 Task: Use the formula "ISERROR" in spreadsheet "Project portfolio".
Action: Mouse moved to (659, 79)
Screenshot: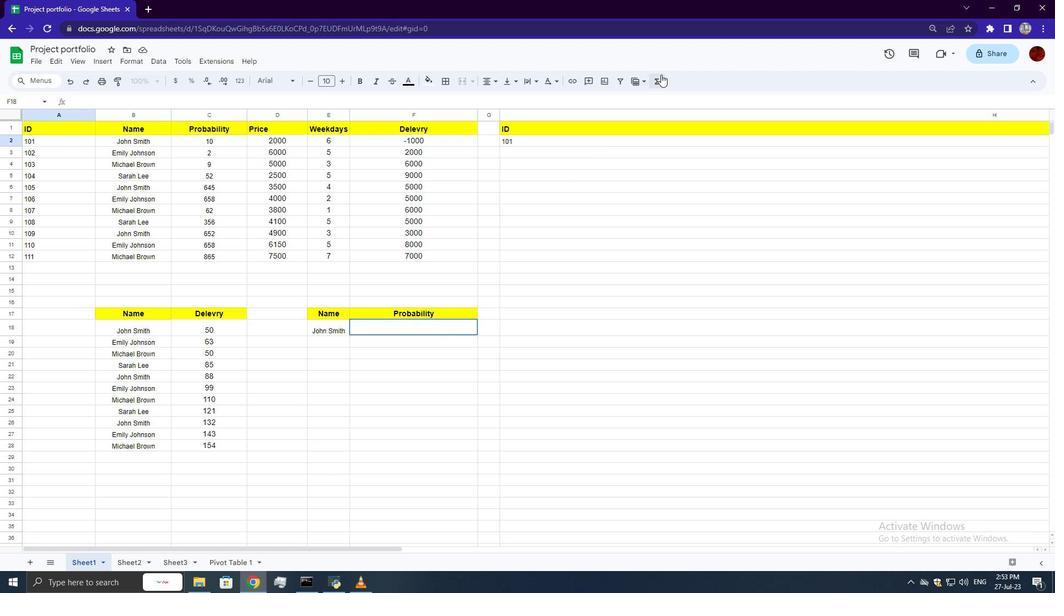 
Action: Mouse pressed left at (659, 79)
Screenshot: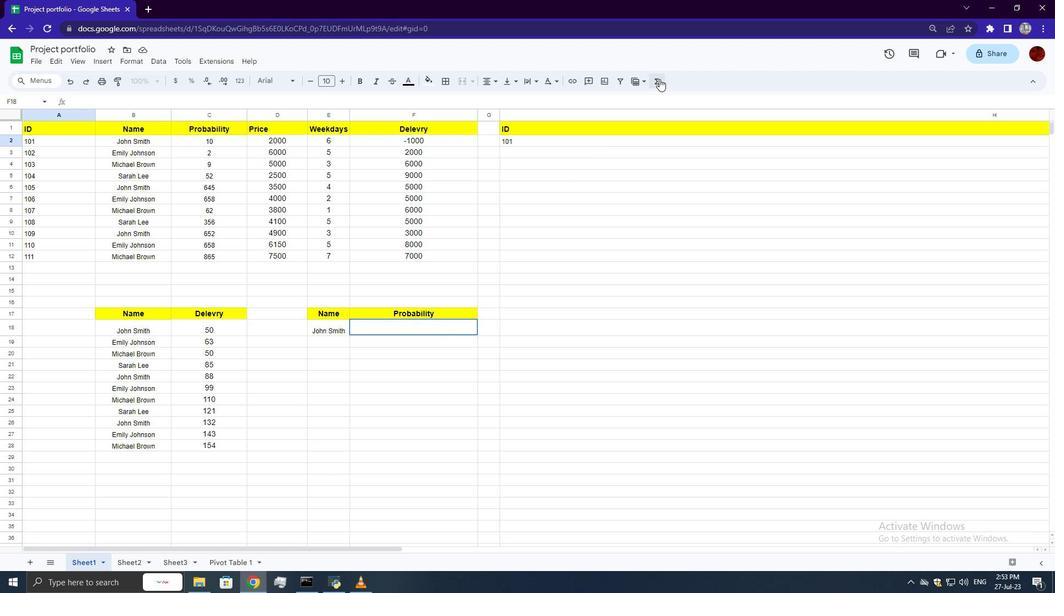 
Action: Mouse moved to (803, 185)
Screenshot: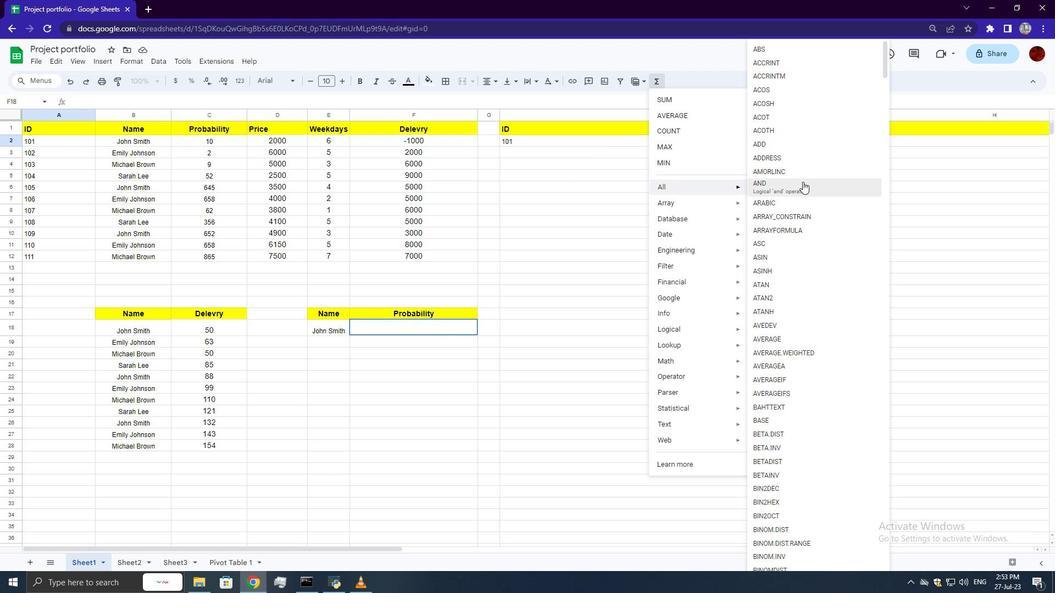 
Action: Mouse scrolled (803, 185) with delta (0, 0)
Screenshot: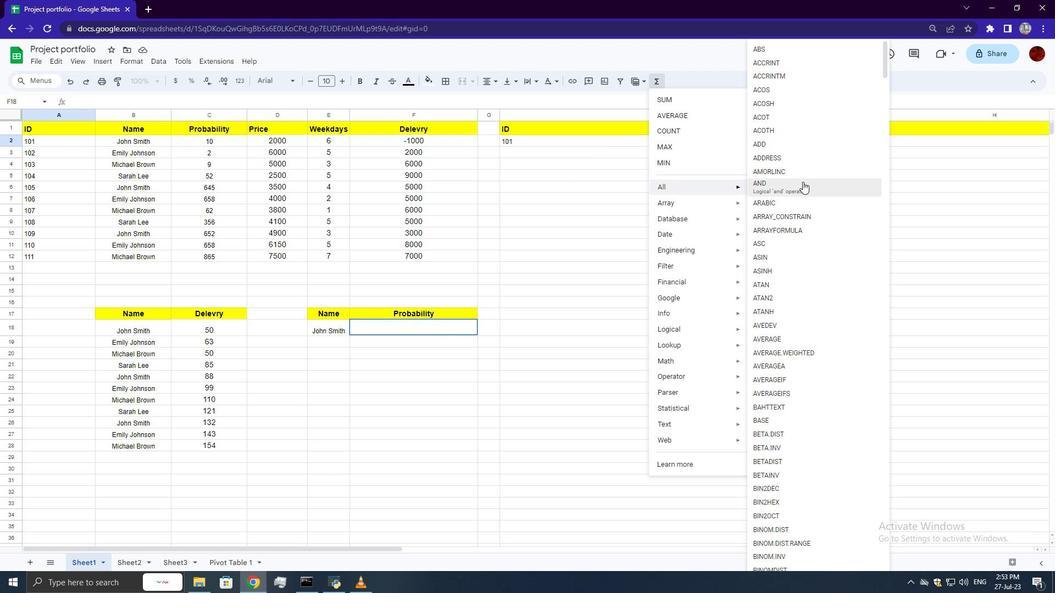 
Action: Mouse scrolled (803, 185) with delta (0, 0)
Screenshot: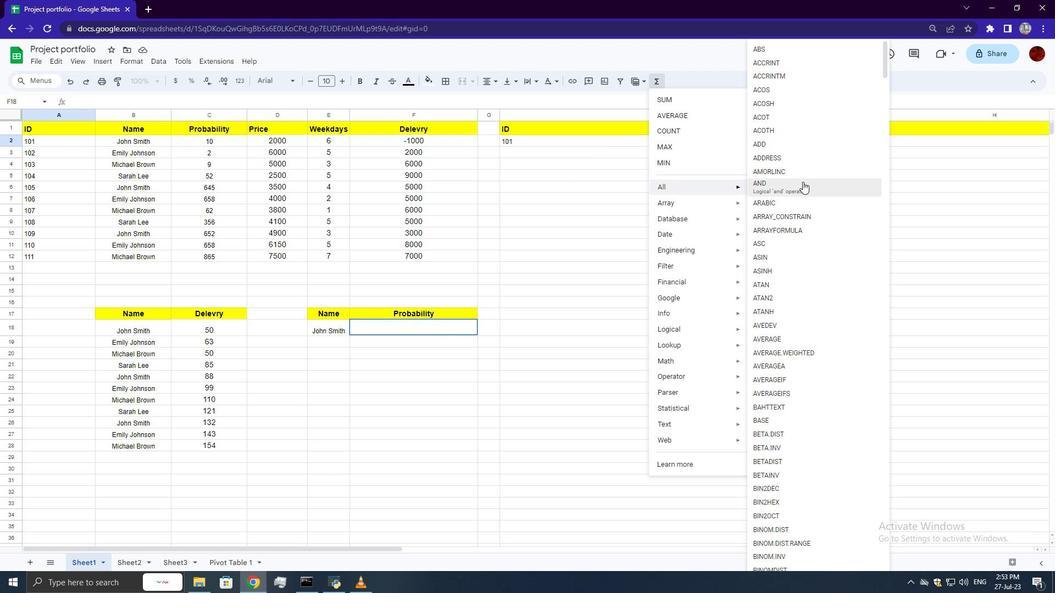 
Action: Mouse moved to (804, 186)
Screenshot: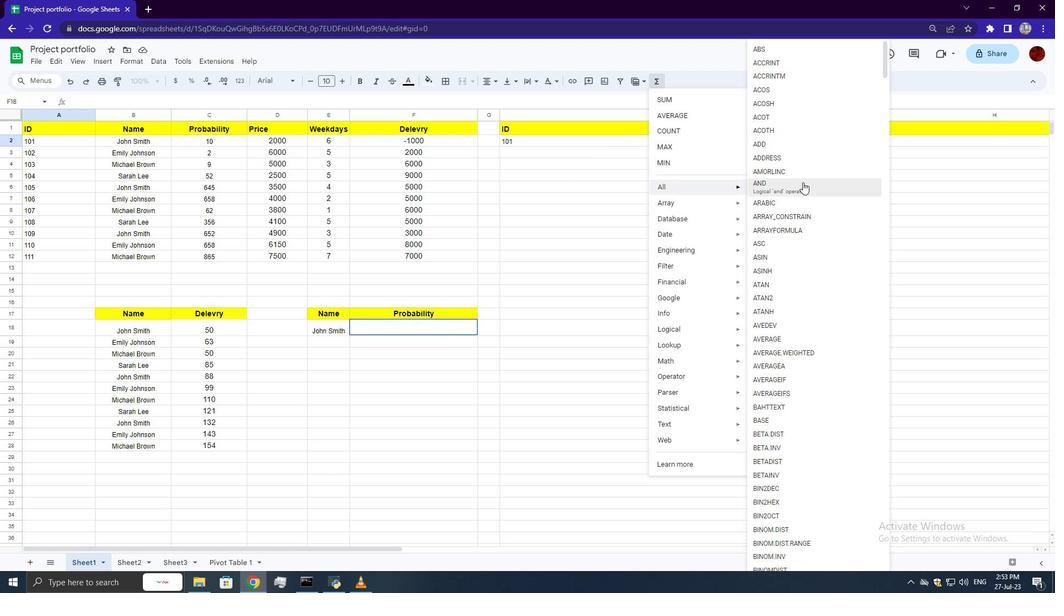 
Action: Mouse scrolled (804, 185) with delta (0, 0)
Screenshot: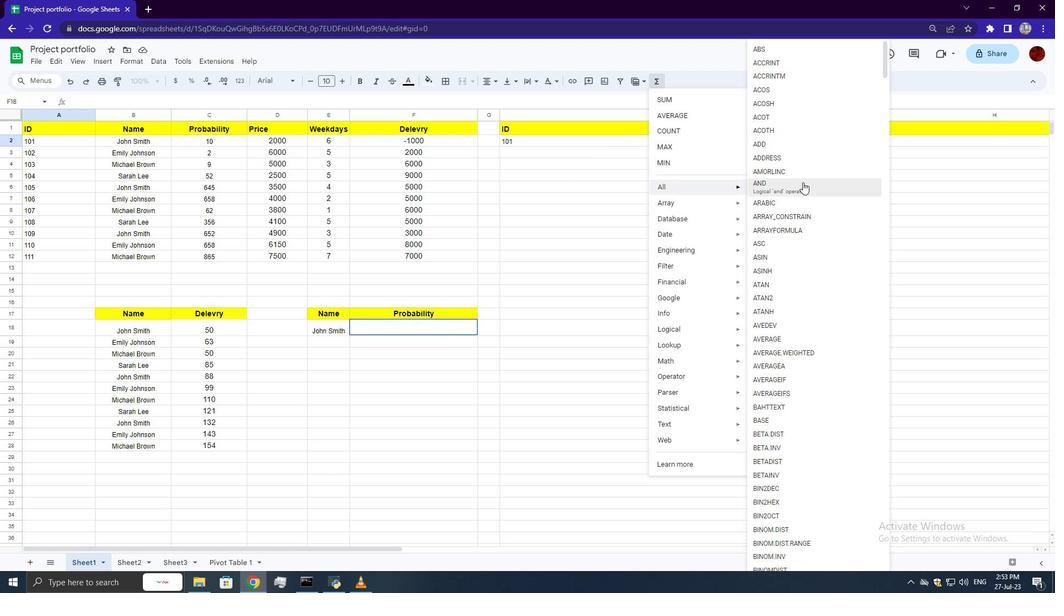 
Action: Mouse scrolled (804, 185) with delta (0, 0)
Screenshot: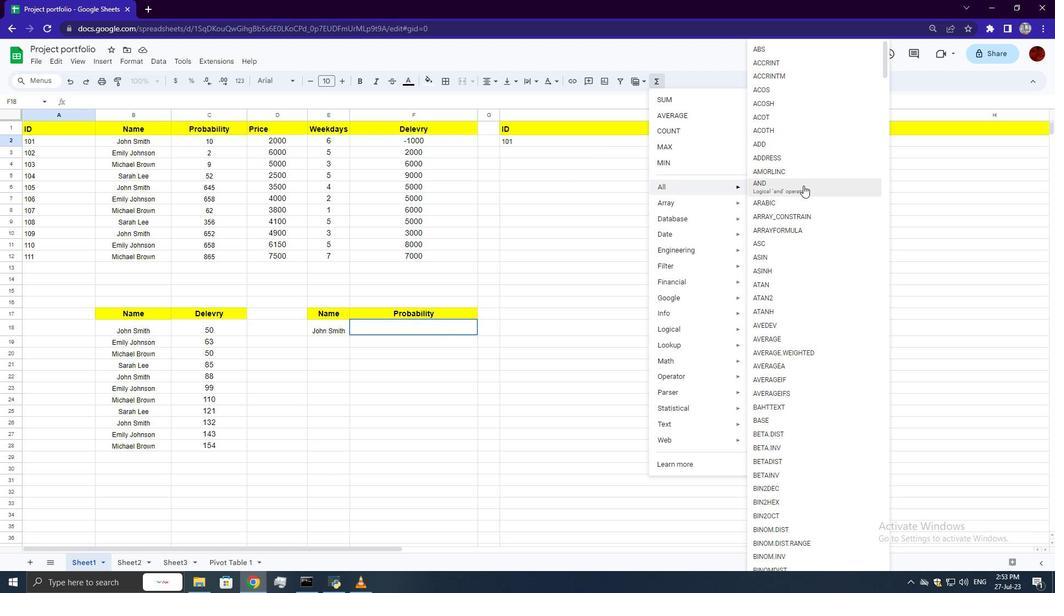 
Action: Mouse scrolled (804, 185) with delta (0, 0)
Screenshot: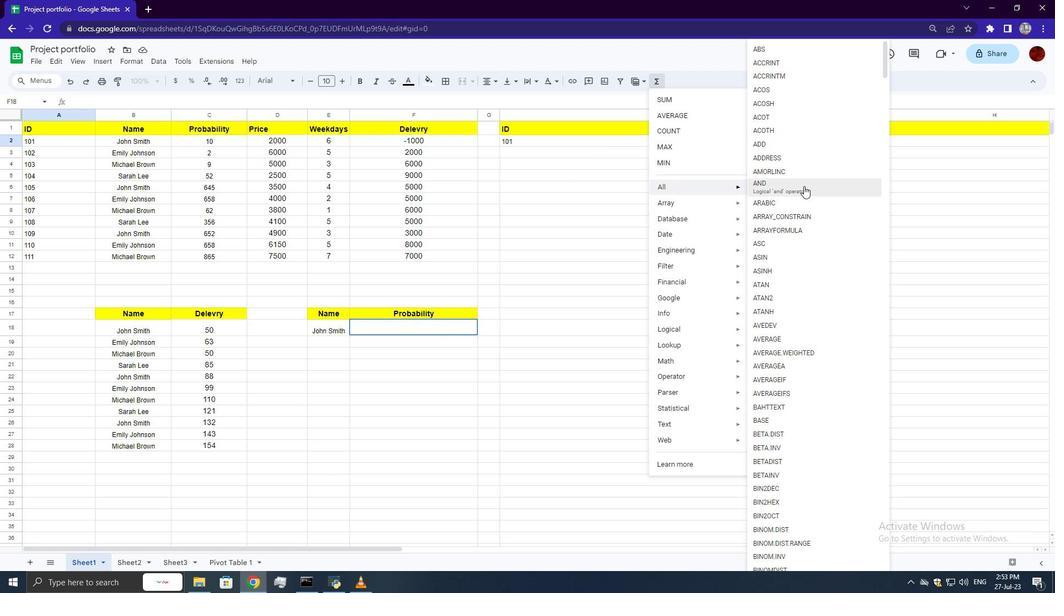 
Action: Mouse scrolled (804, 185) with delta (0, 0)
Screenshot: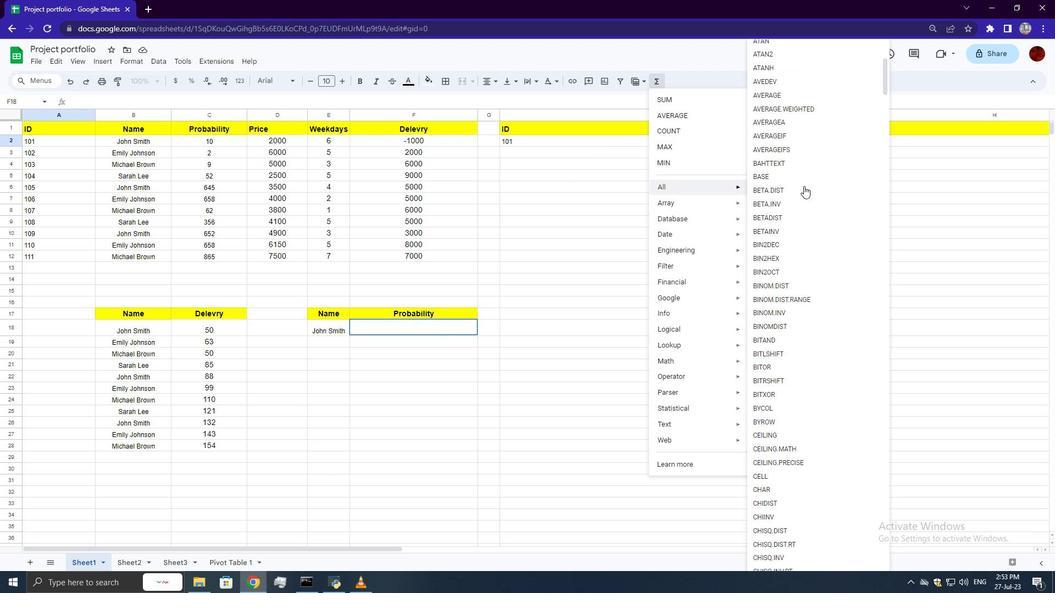 
Action: Mouse scrolled (804, 185) with delta (0, 0)
Screenshot: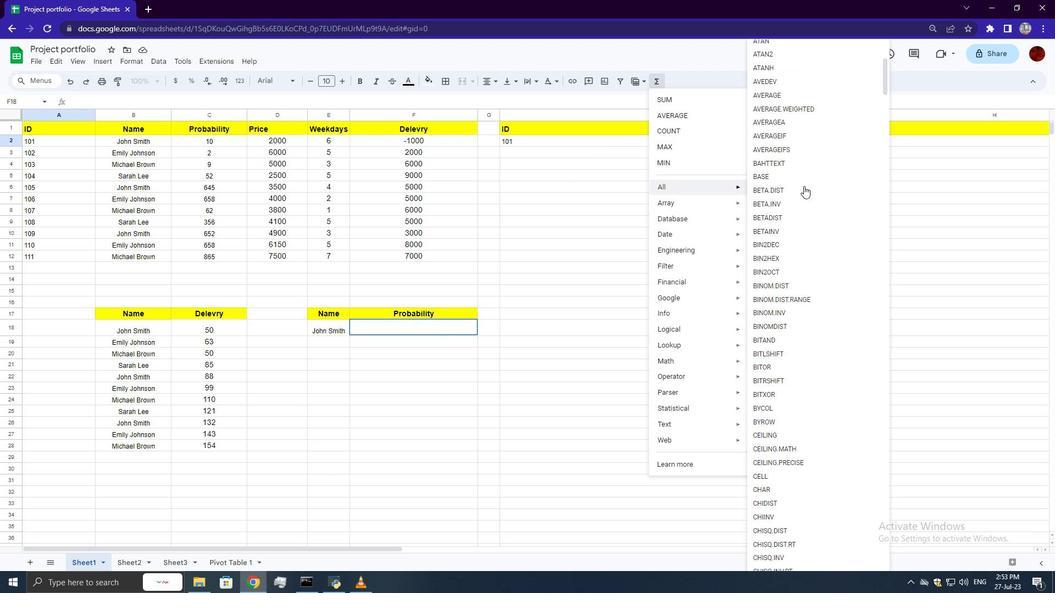 
Action: Mouse scrolled (804, 185) with delta (0, 0)
Screenshot: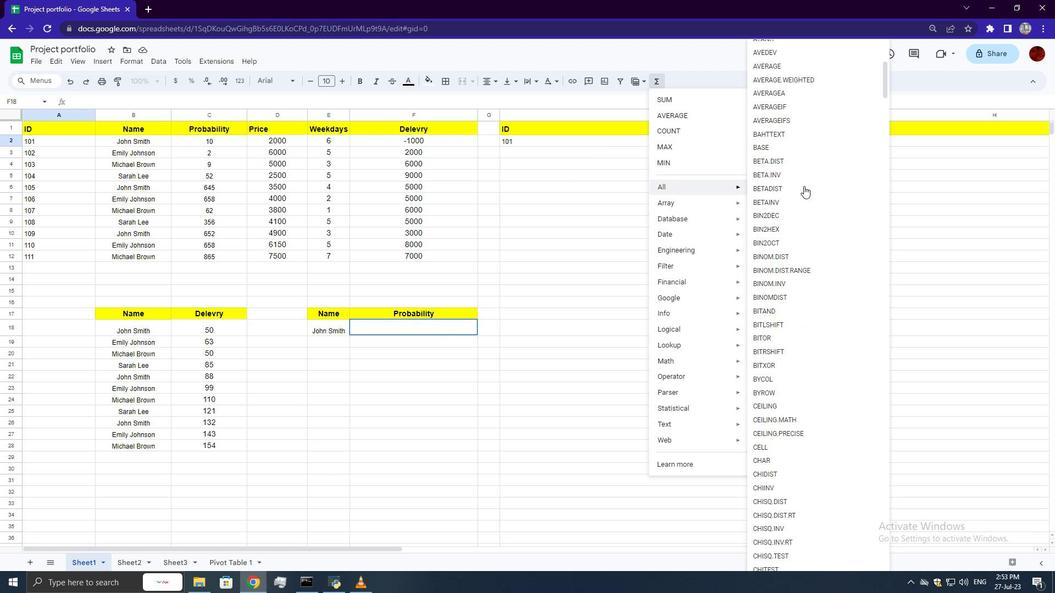 
Action: Mouse scrolled (804, 185) with delta (0, 0)
Screenshot: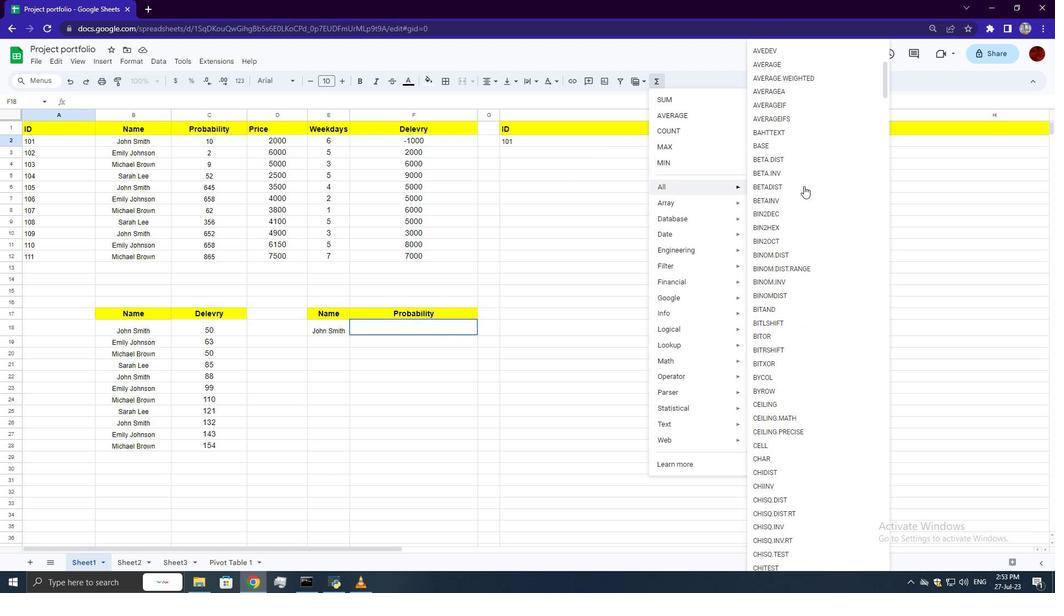 
Action: Mouse scrolled (804, 185) with delta (0, 0)
Screenshot: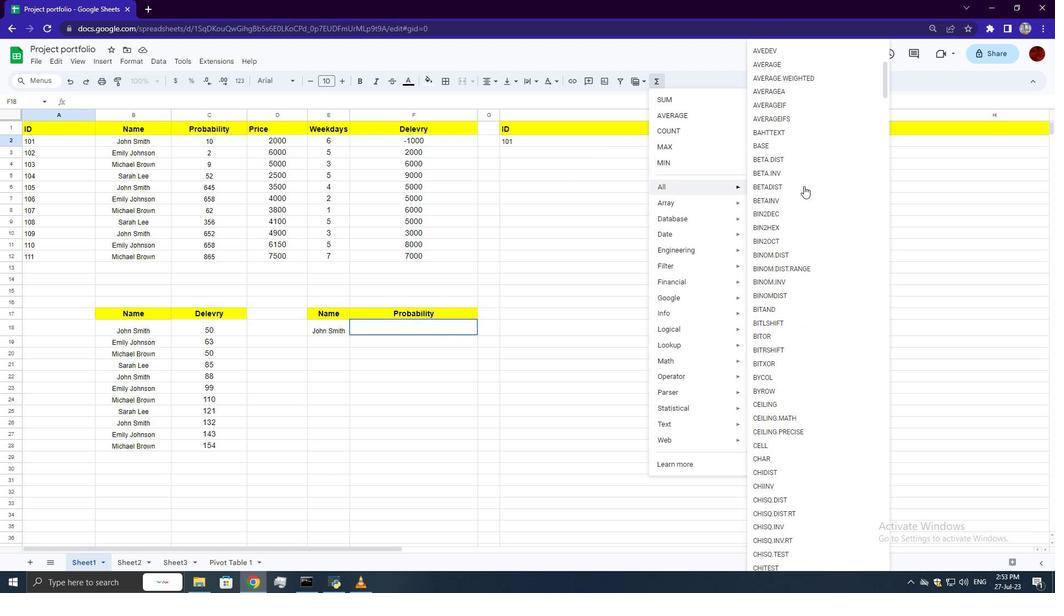 
Action: Mouse scrolled (804, 185) with delta (0, 0)
Screenshot: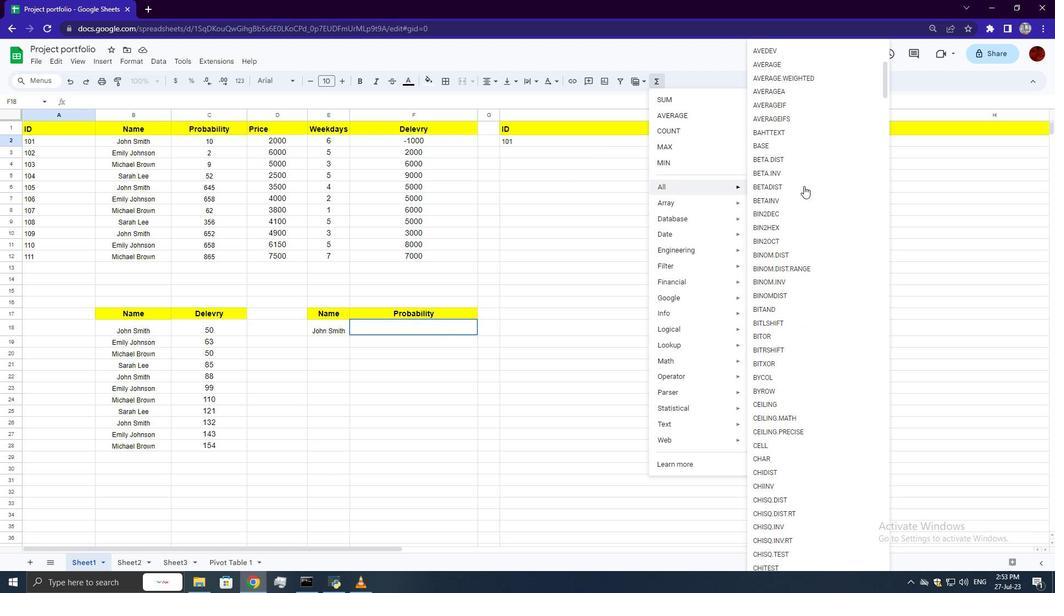 
Action: Mouse scrolled (804, 186) with delta (0, 0)
Screenshot: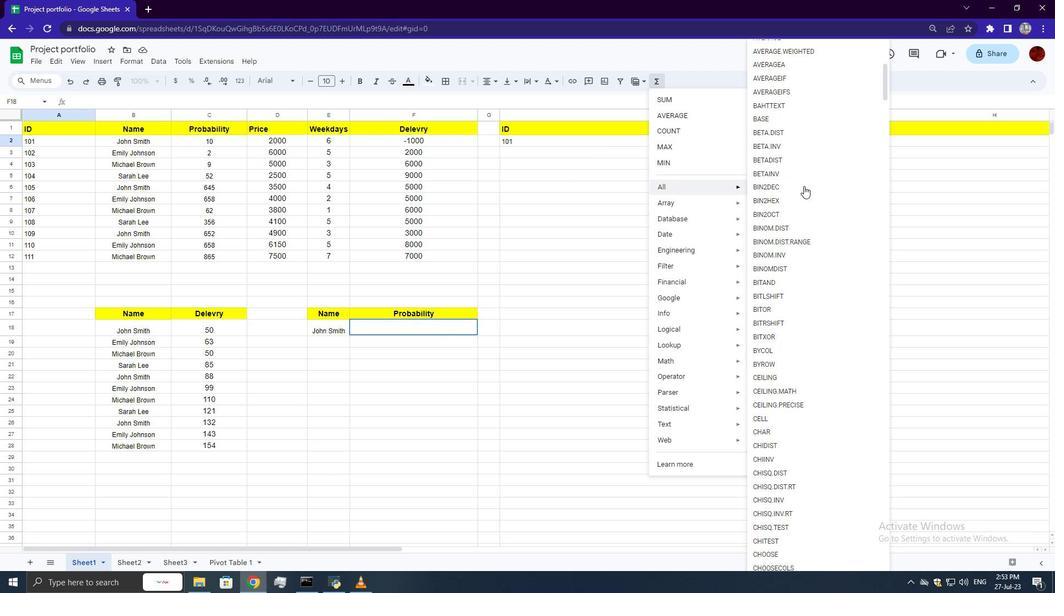 
Action: Mouse scrolled (804, 185) with delta (0, 0)
Screenshot: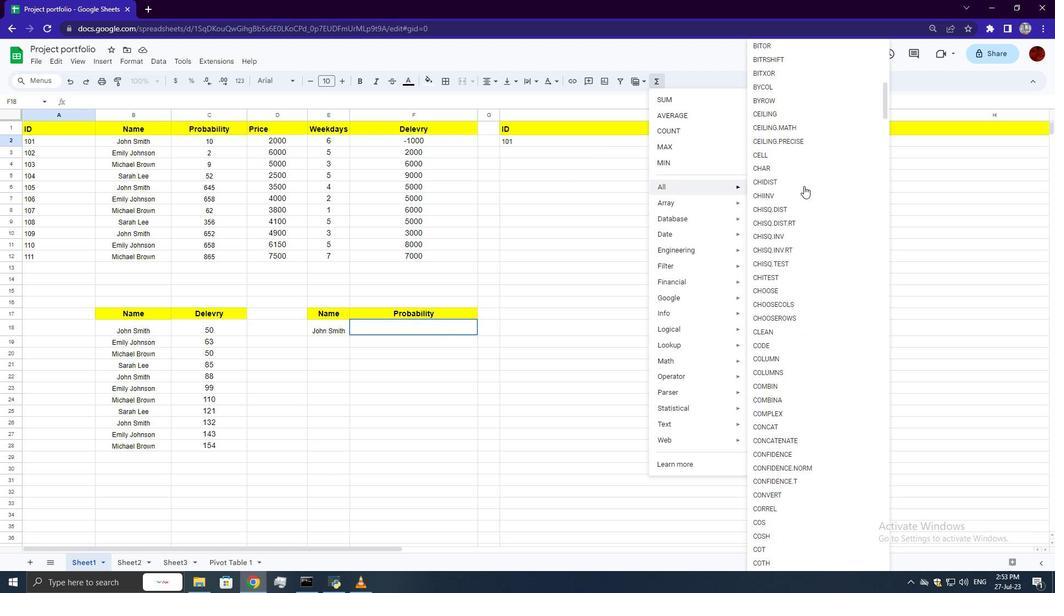 
Action: Mouse scrolled (804, 185) with delta (0, 0)
Screenshot: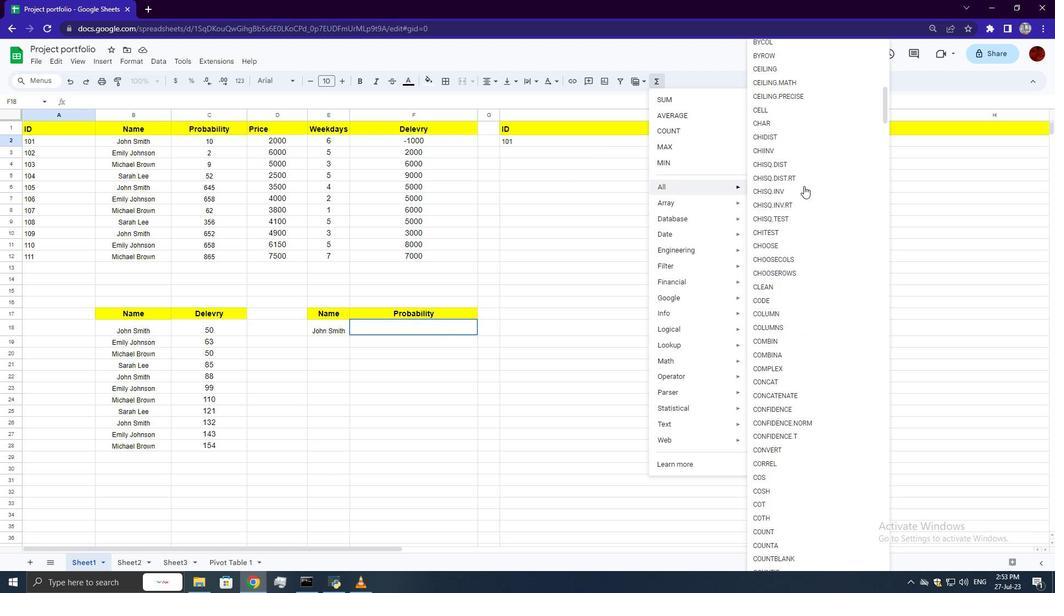 
Action: Mouse scrolled (804, 185) with delta (0, 0)
Screenshot: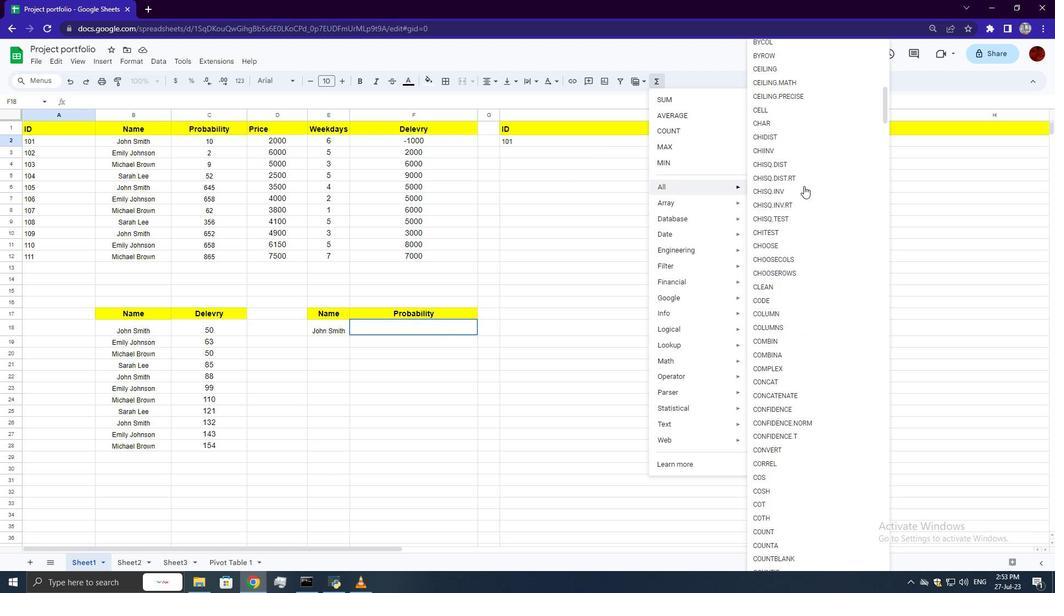 
Action: Mouse scrolled (804, 185) with delta (0, 0)
Screenshot: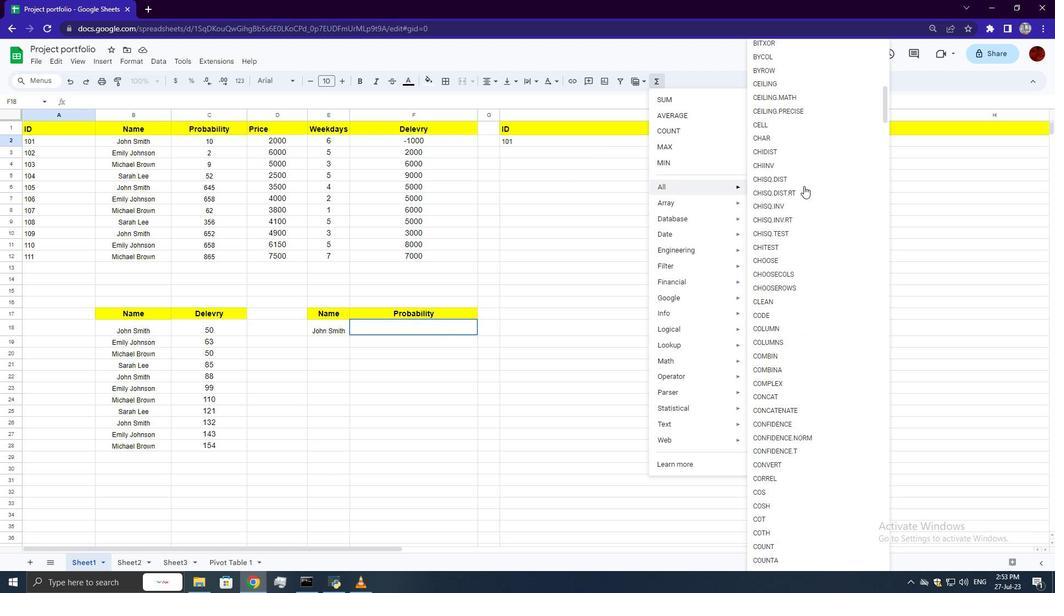 
Action: Mouse scrolled (804, 185) with delta (0, 0)
Screenshot: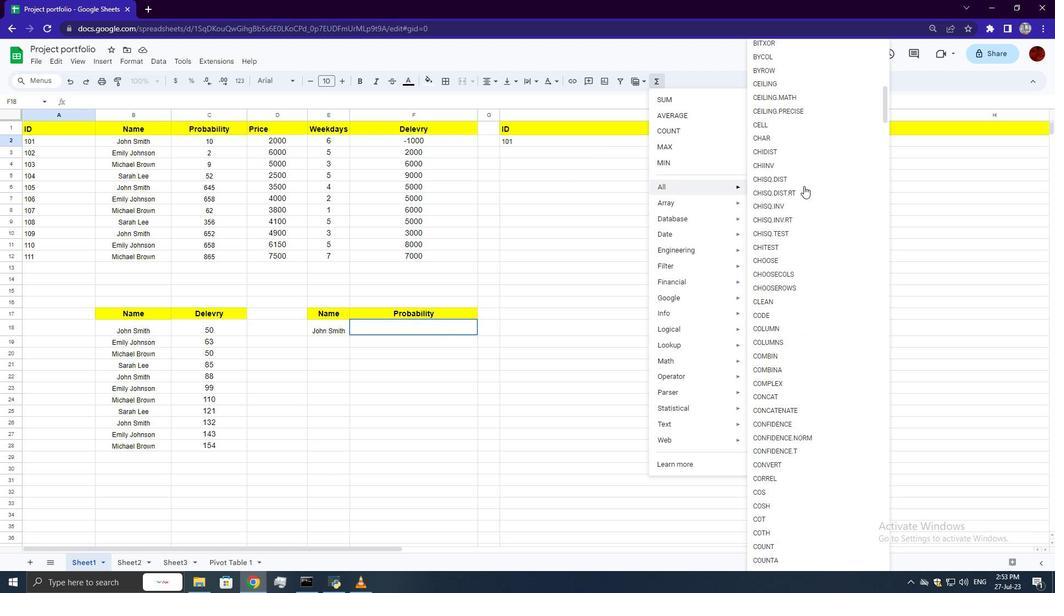 
Action: Mouse scrolled (804, 185) with delta (0, 0)
Screenshot: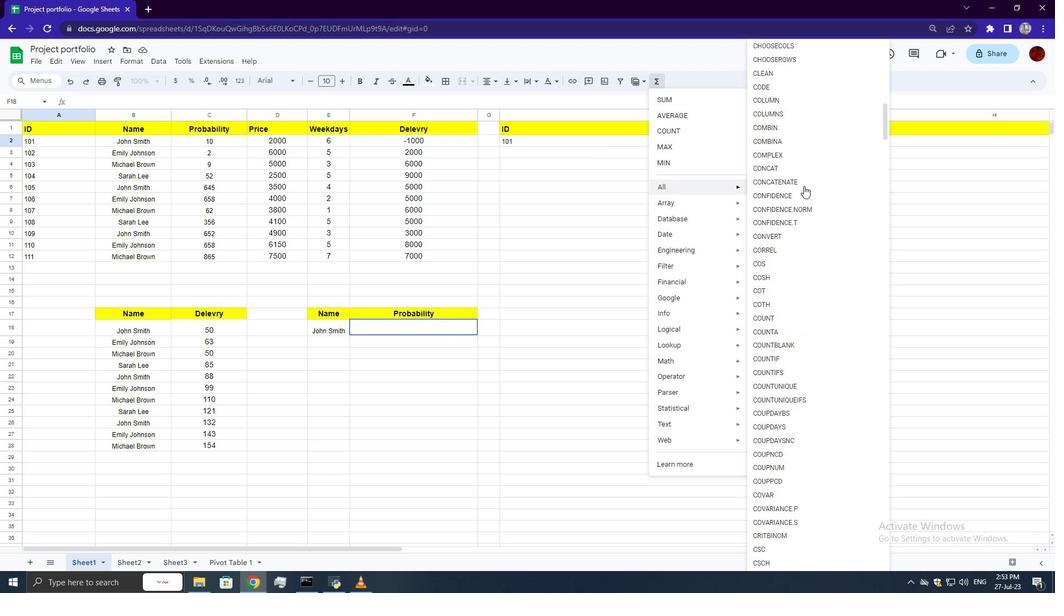 
Action: Mouse scrolled (804, 185) with delta (0, 0)
Screenshot: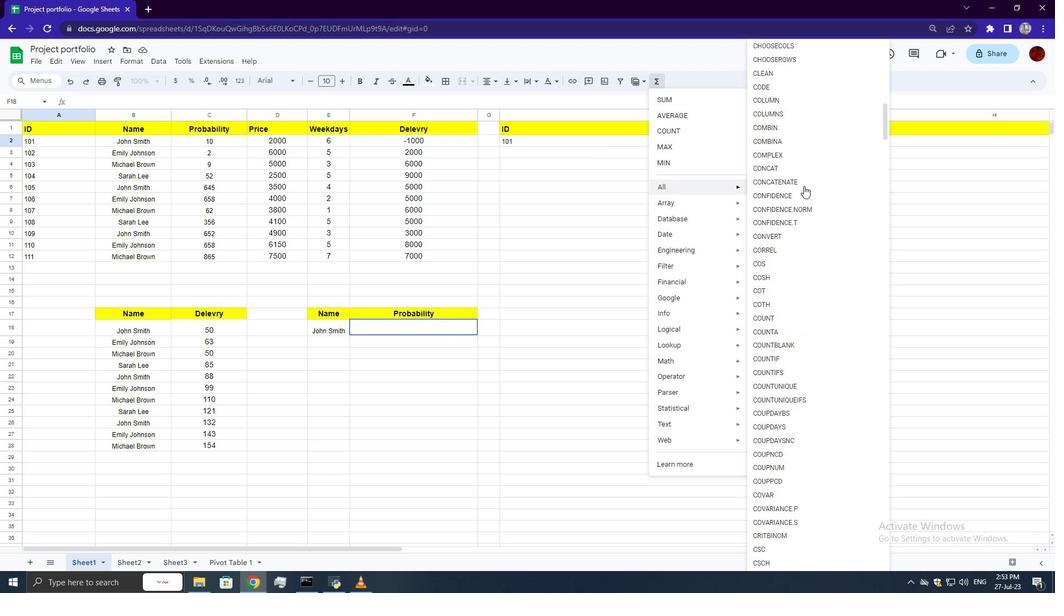 
Action: Mouse scrolled (804, 185) with delta (0, 0)
Screenshot: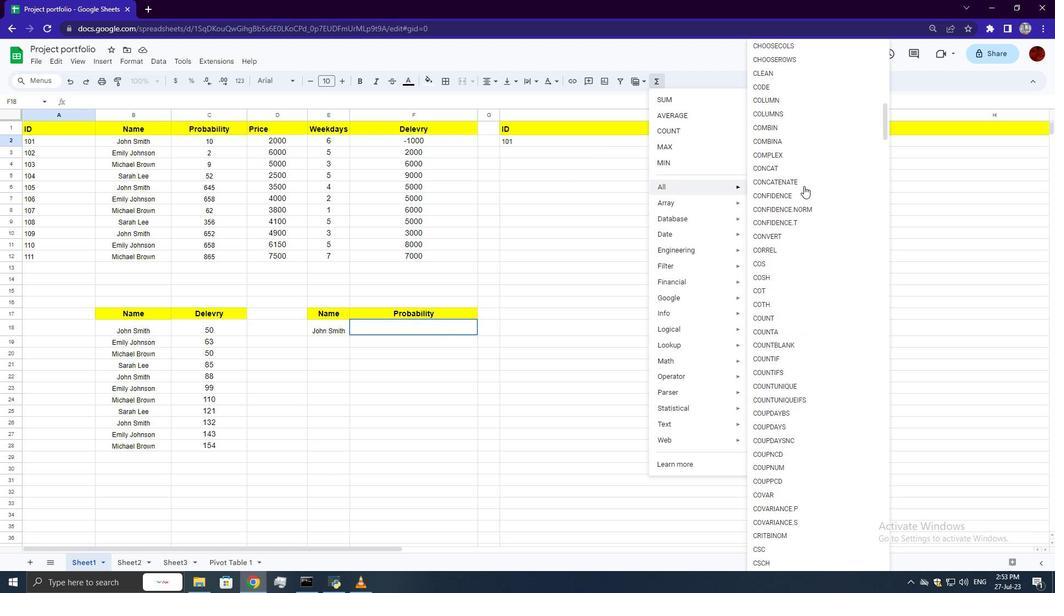 
Action: Mouse scrolled (804, 185) with delta (0, 0)
Screenshot: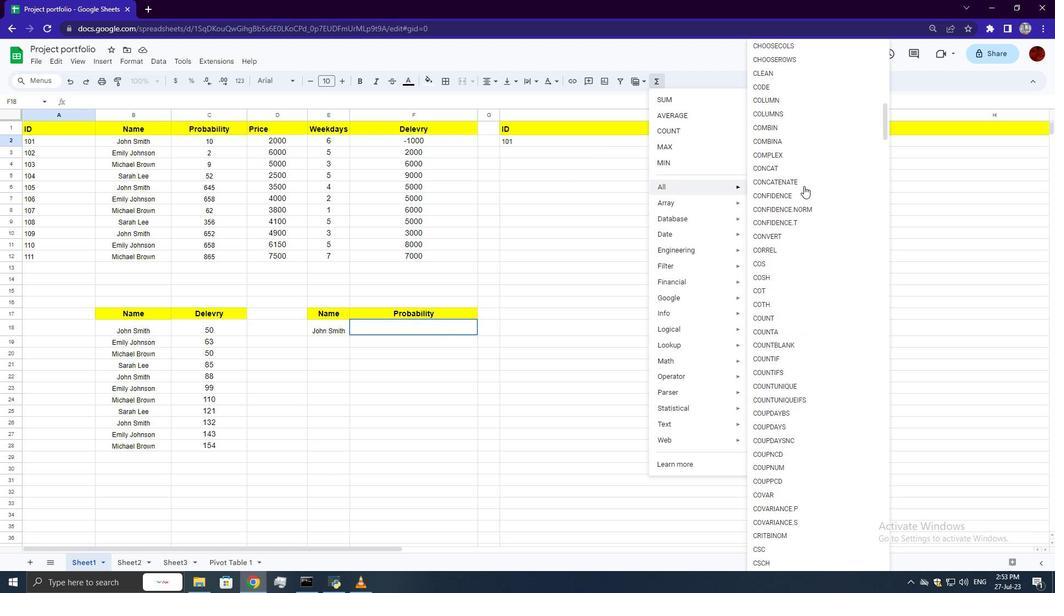 
Action: Mouse scrolled (804, 185) with delta (0, 0)
Screenshot: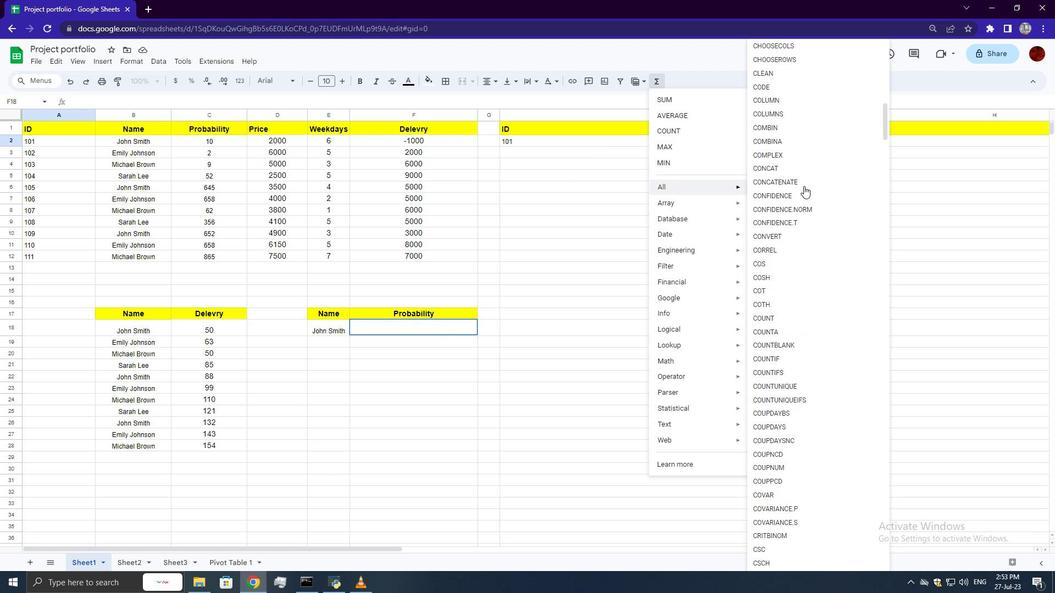 
Action: Mouse scrolled (804, 185) with delta (0, 0)
Screenshot: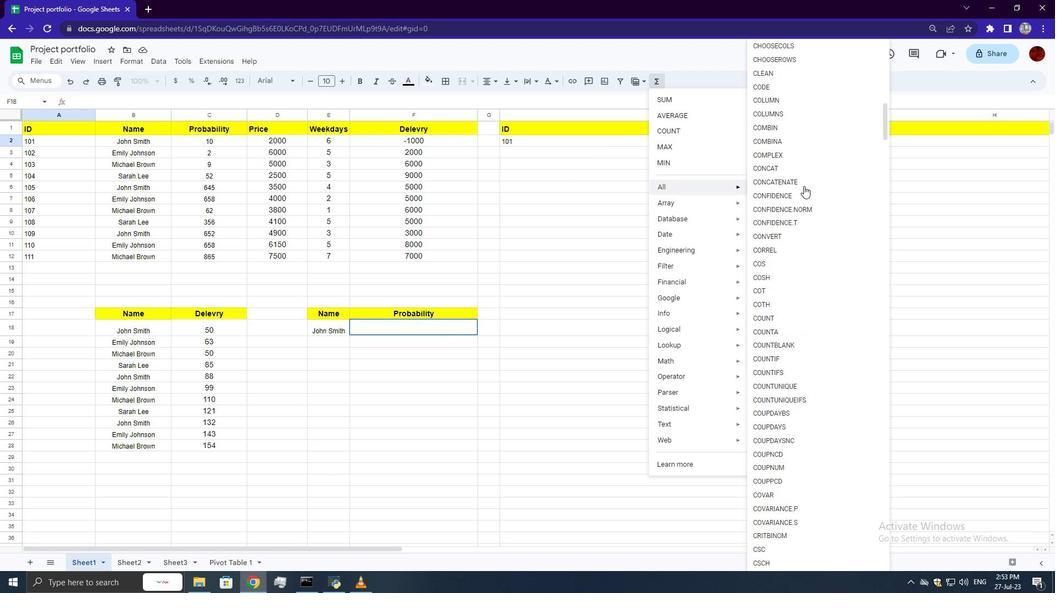 
Action: Mouse scrolled (804, 185) with delta (0, 0)
Screenshot: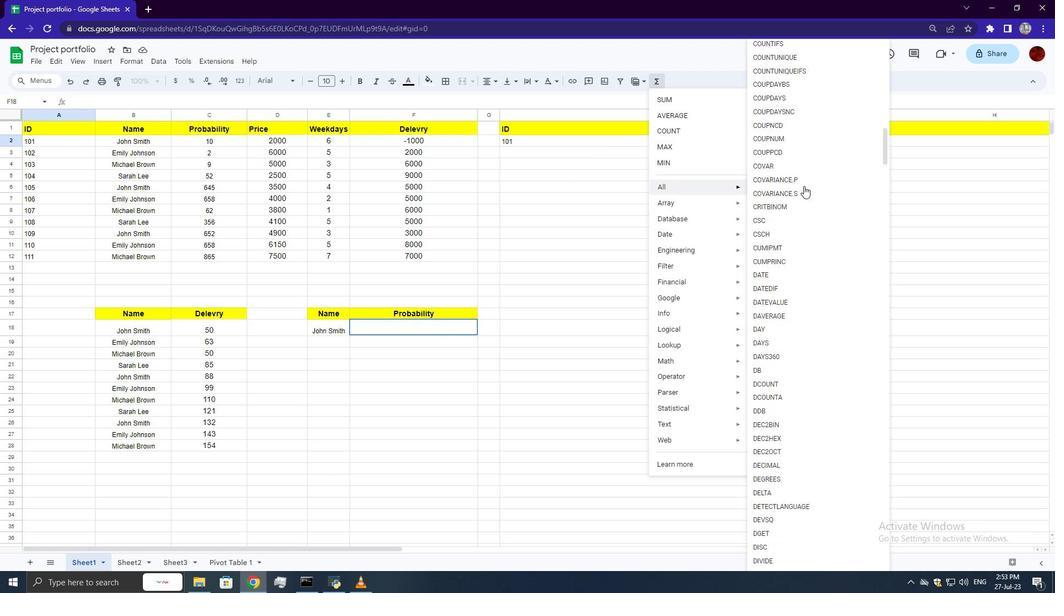 
Action: Mouse scrolled (804, 185) with delta (0, 0)
Screenshot: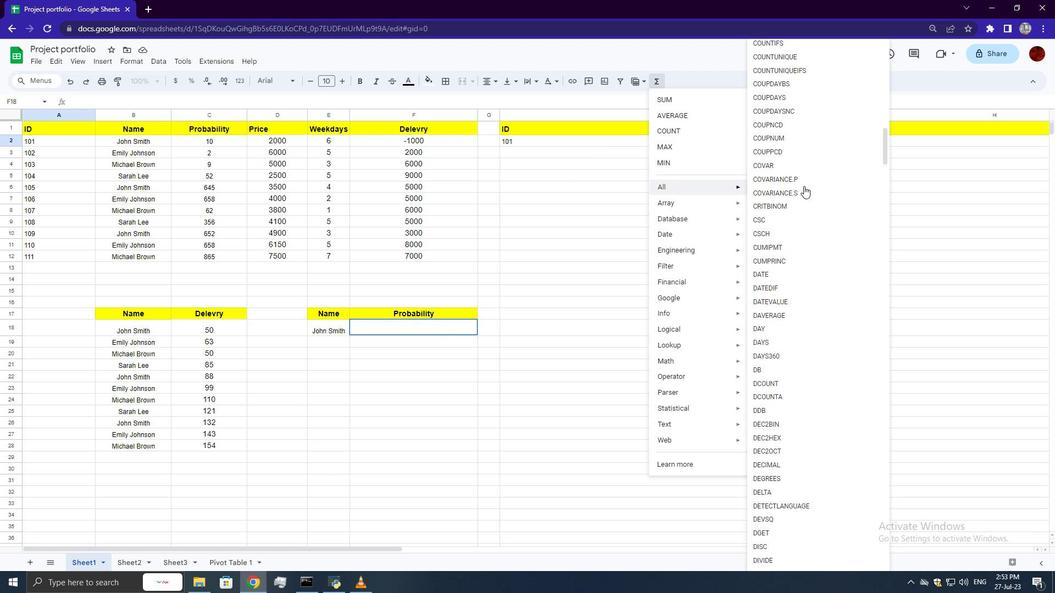 
Action: Mouse scrolled (804, 185) with delta (0, 0)
Screenshot: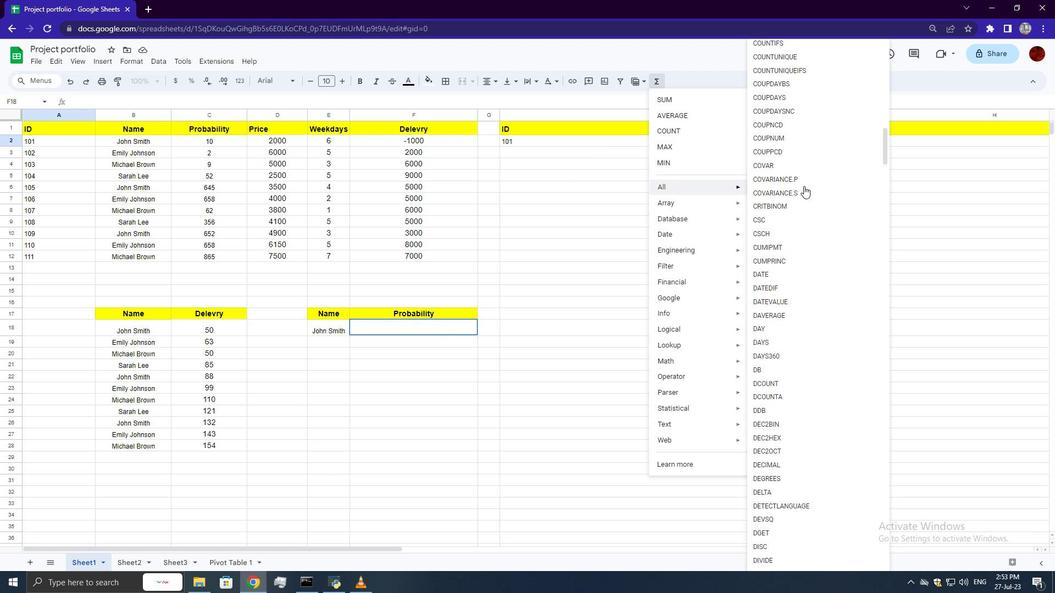 
Action: Mouse scrolled (804, 185) with delta (0, 0)
Screenshot: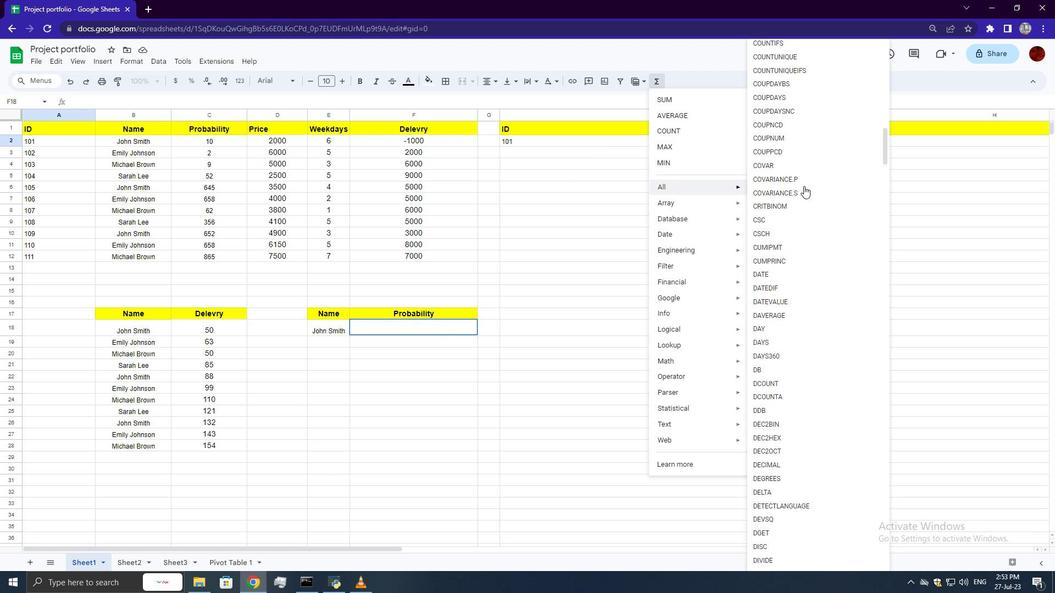 
Action: Mouse scrolled (804, 185) with delta (0, 0)
Screenshot: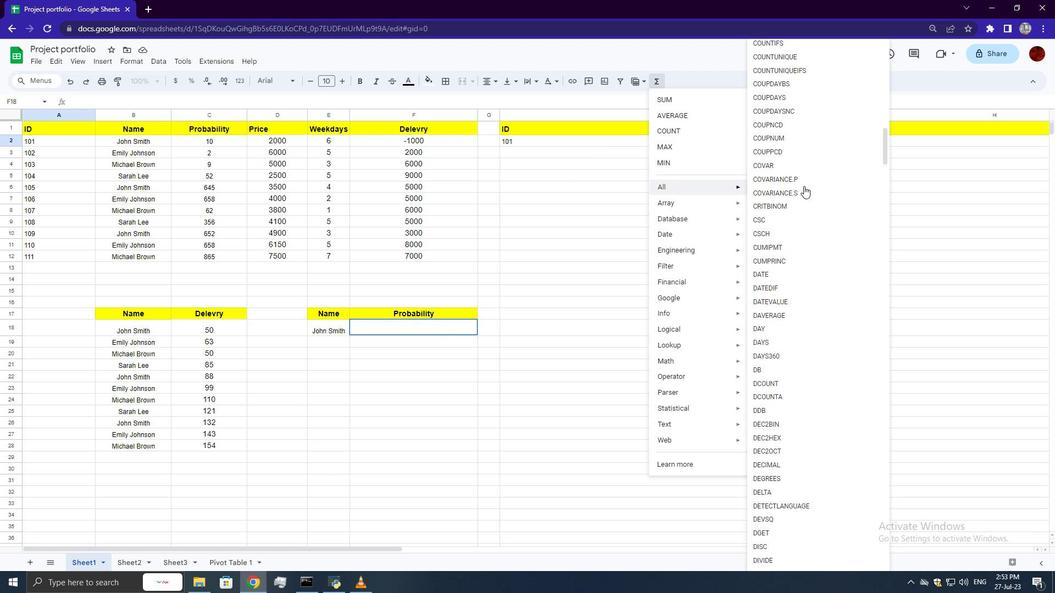 
Action: Mouse scrolled (804, 185) with delta (0, 0)
Screenshot: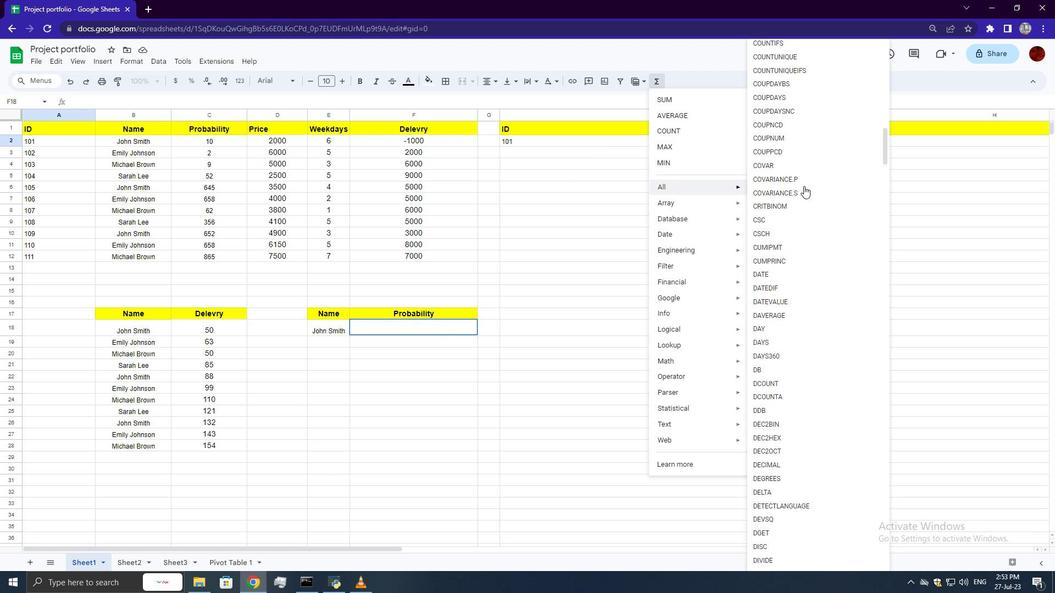 
Action: Mouse scrolled (804, 185) with delta (0, 0)
Screenshot: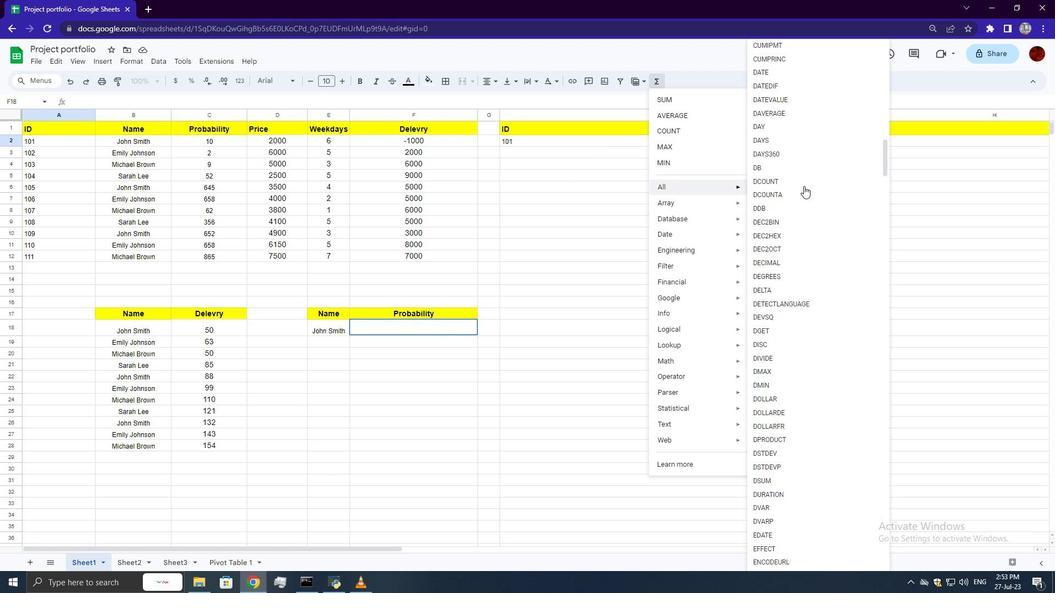 
Action: Mouse scrolled (804, 185) with delta (0, 0)
Screenshot: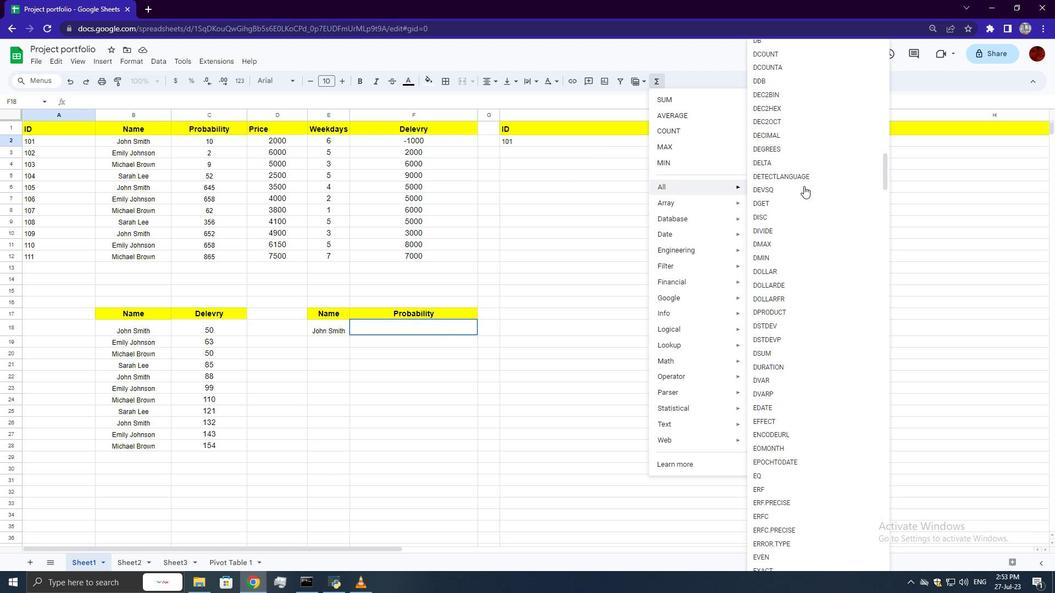 
Action: Mouse scrolled (804, 185) with delta (0, 0)
Screenshot: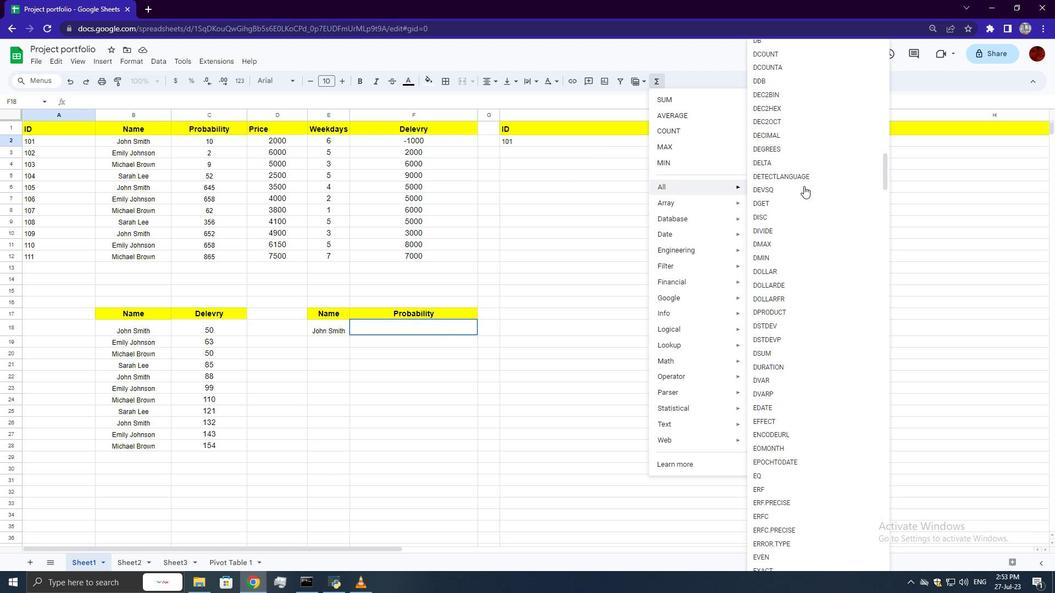 
Action: Mouse scrolled (804, 185) with delta (0, 0)
Screenshot: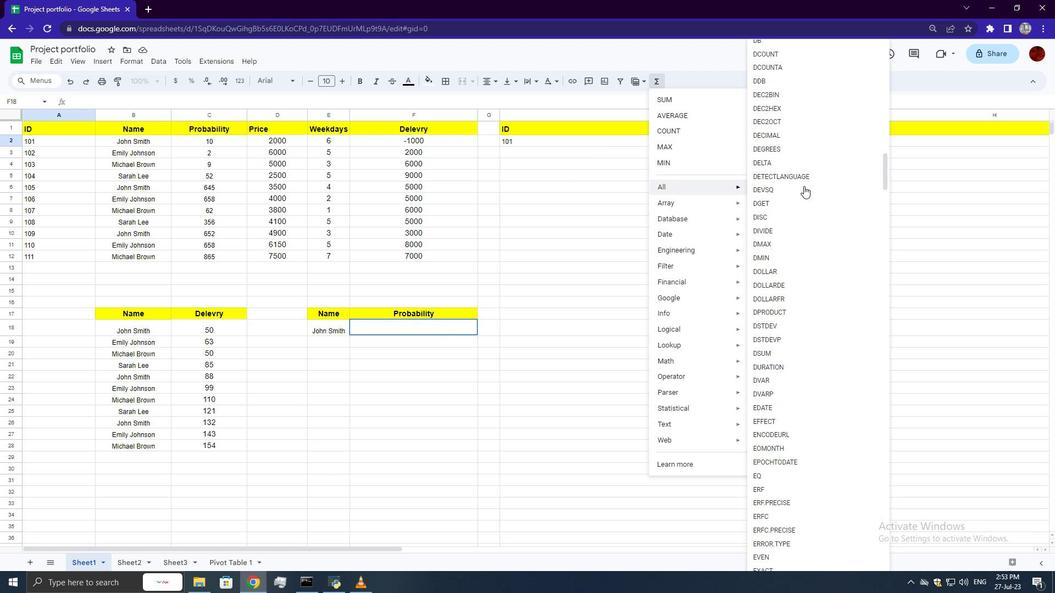 
Action: Mouse scrolled (804, 185) with delta (0, 0)
Screenshot: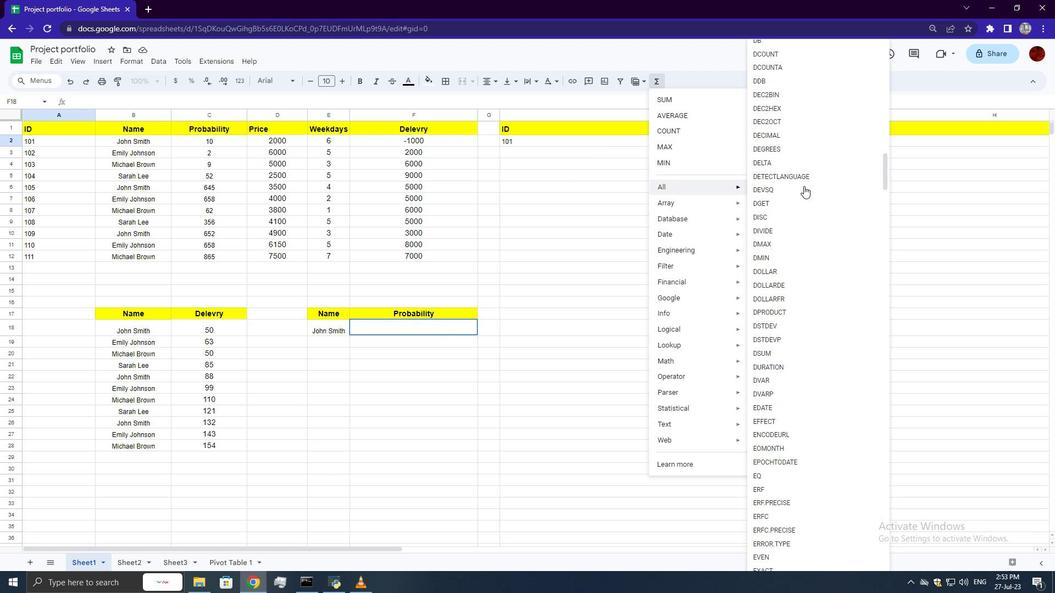
Action: Mouse scrolled (804, 185) with delta (0, 0)
Screenshot: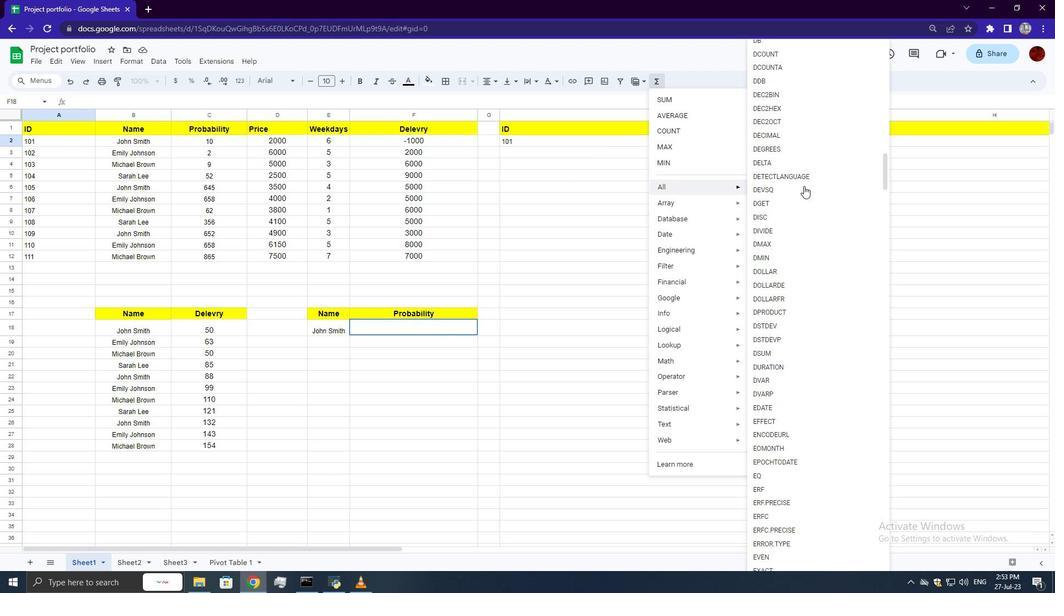 
Action: Mouse scrolled (804, 185) with delta (0, 0)
Screenshot: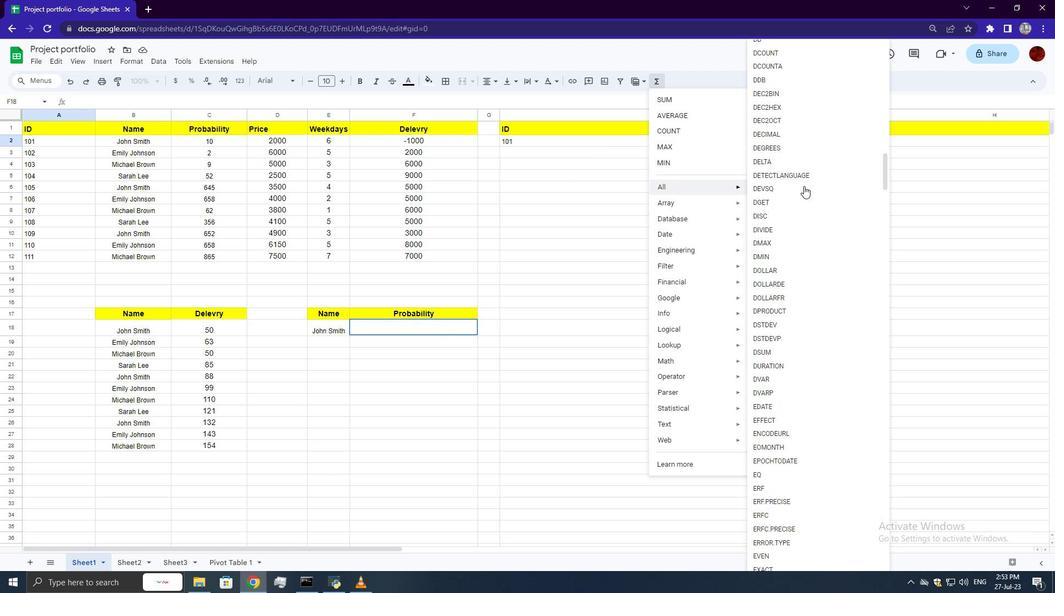 
Action: Mouse scrolled (804, 186) with delta (0, 0)
Screenshot: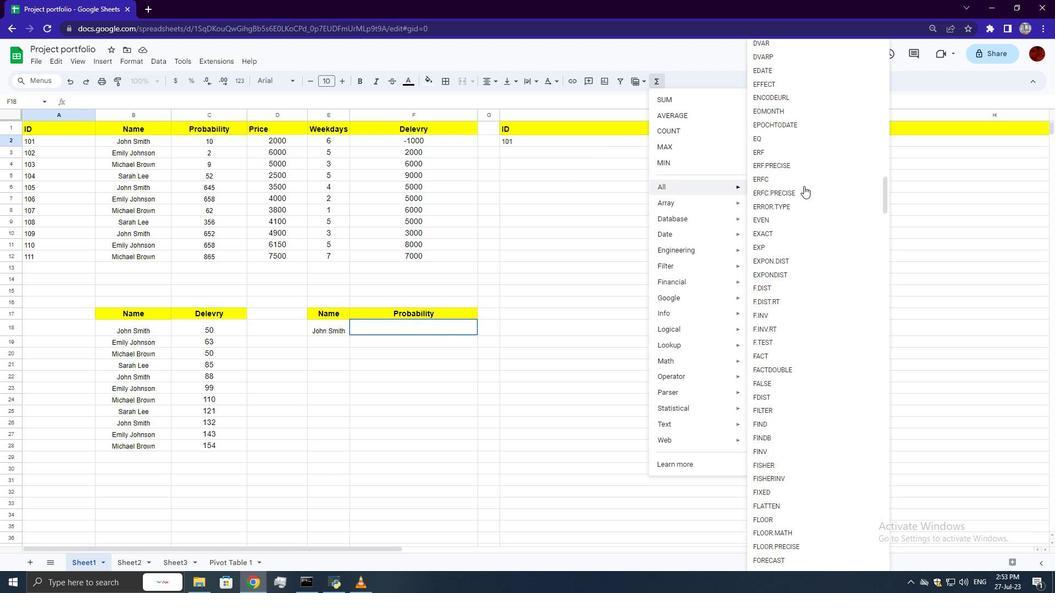 
Action: Mouse scrolled (804, 185) with delta (0, 0)
Screenshot: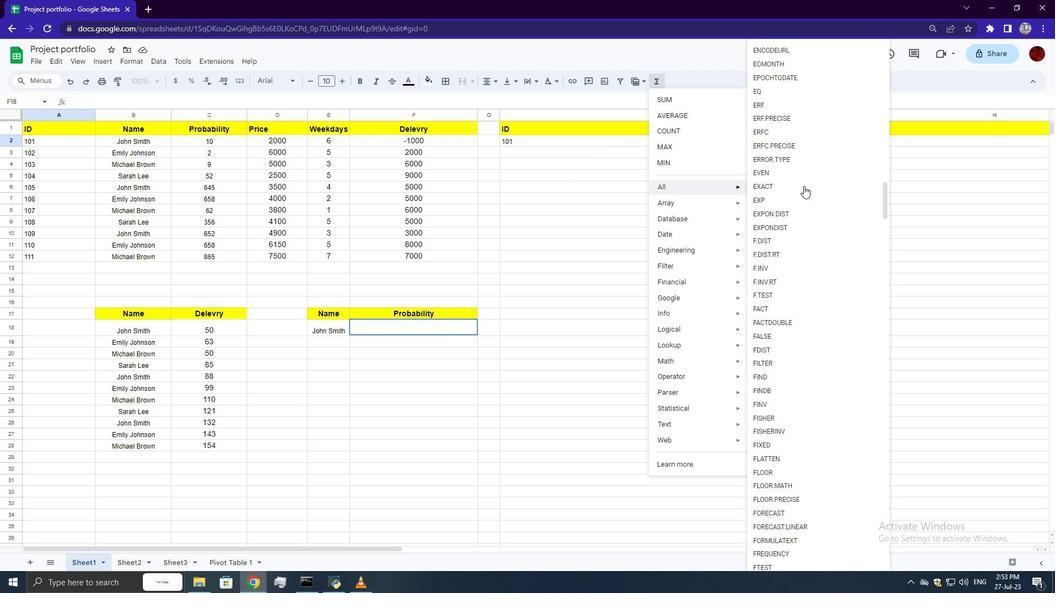 
Action: Mouse scrolled (804, 185) with delta (0, 0)
Screenshot: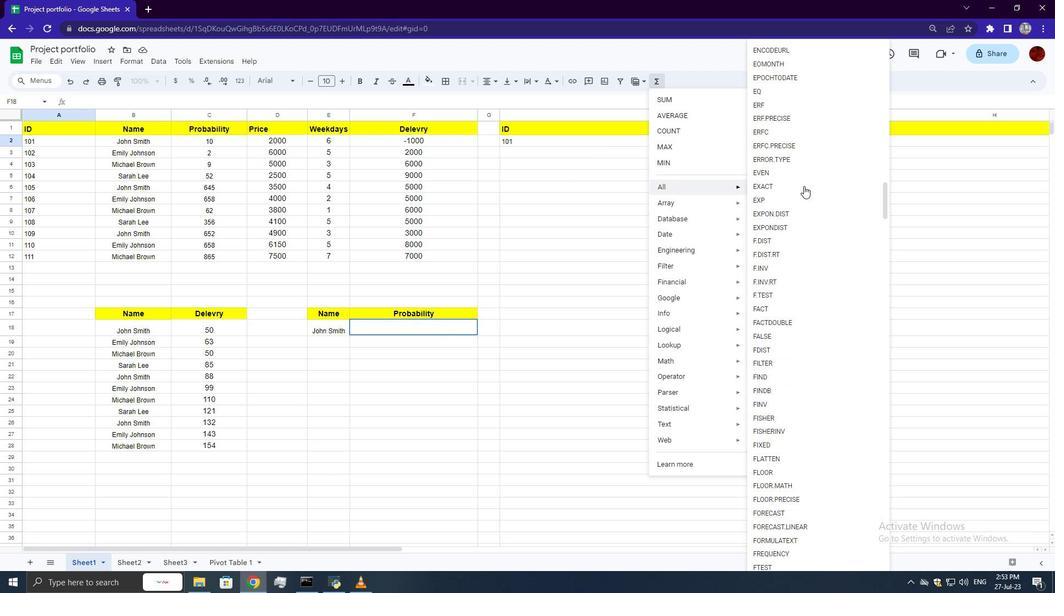 
Action: Mouse scrolled (804, 185) with delta (0, 0)
Screenshot: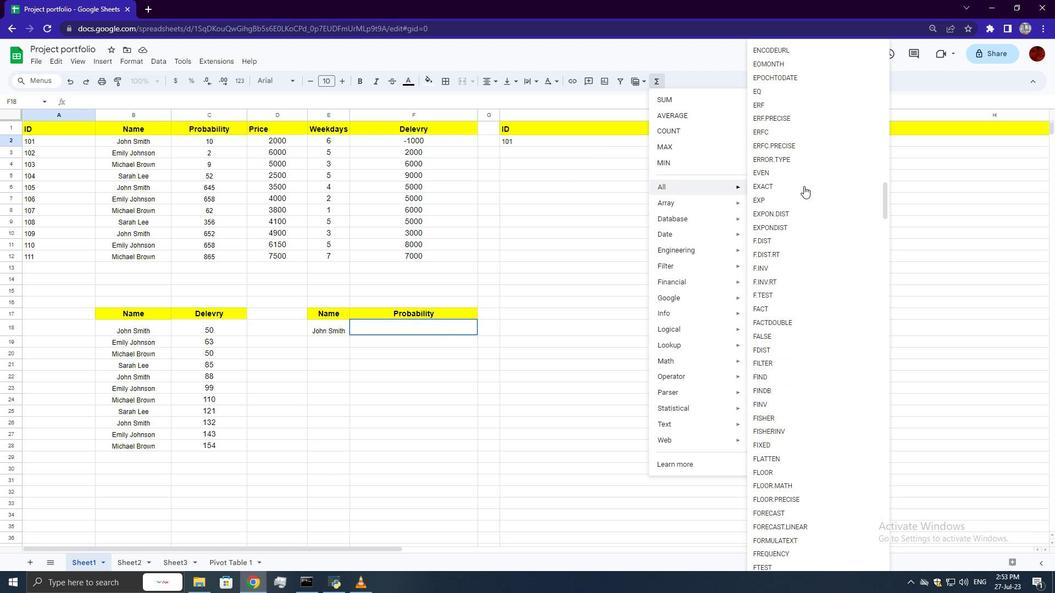 
Action: Mouse scrolled (804, 185) with delta (0, 0)
Screenshot: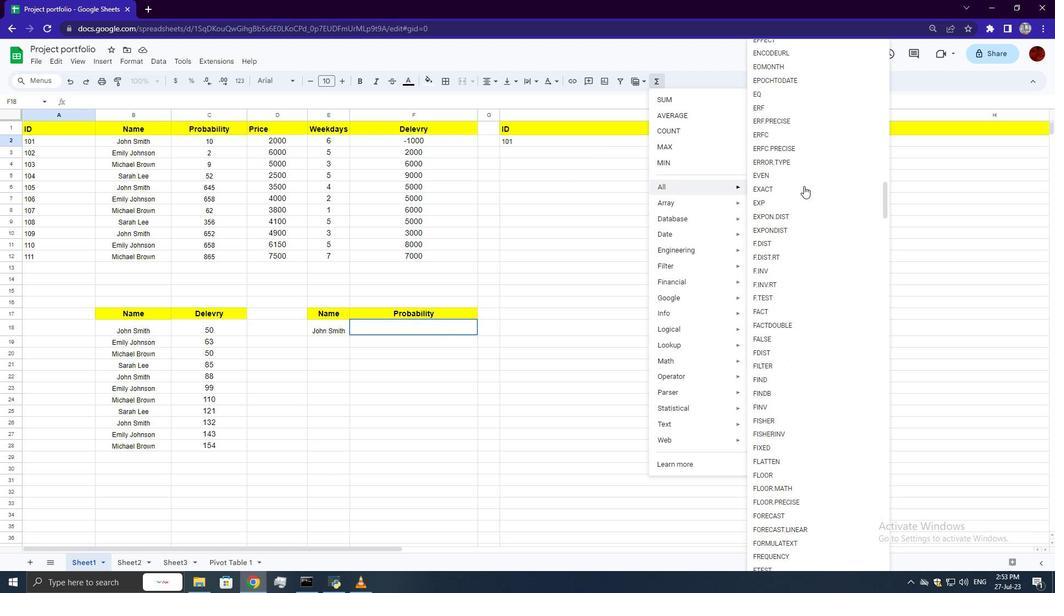 
Action: Mouse scrolled (804, 185) with delta (0, 0)
Screenshot: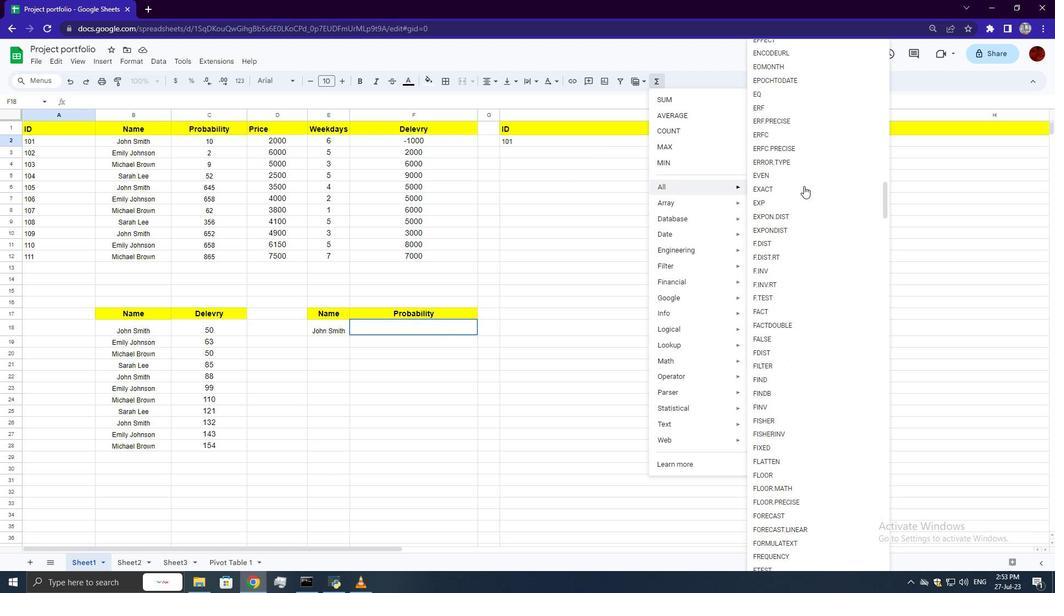 
Action: Mouse scrolled (804, 185) with delta (0, 0)
Screenshot: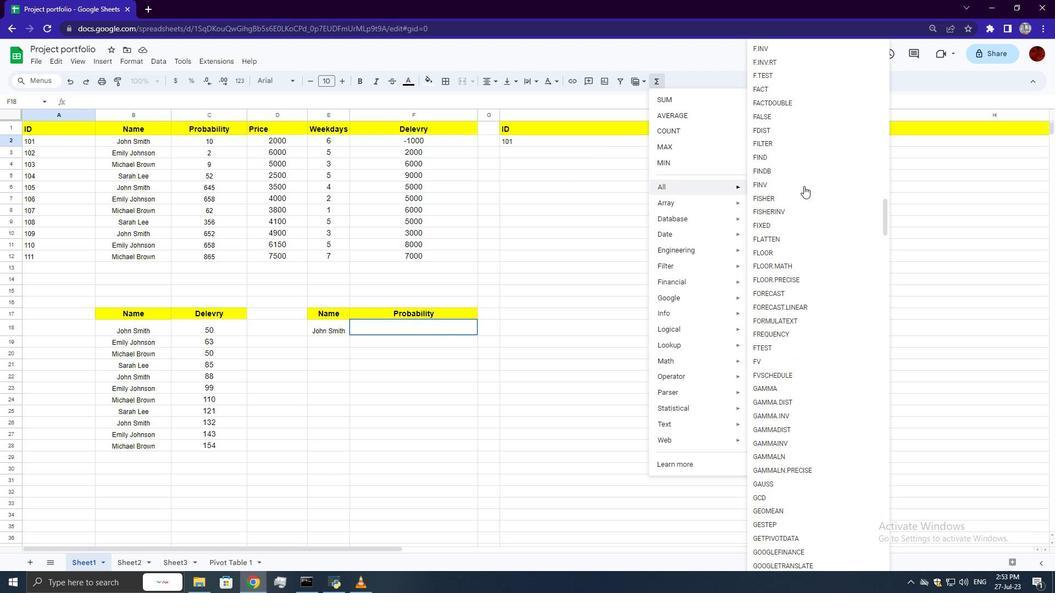 
Action: Mouse scrolled (804, 185) with delta (0, 0)
Screenshot: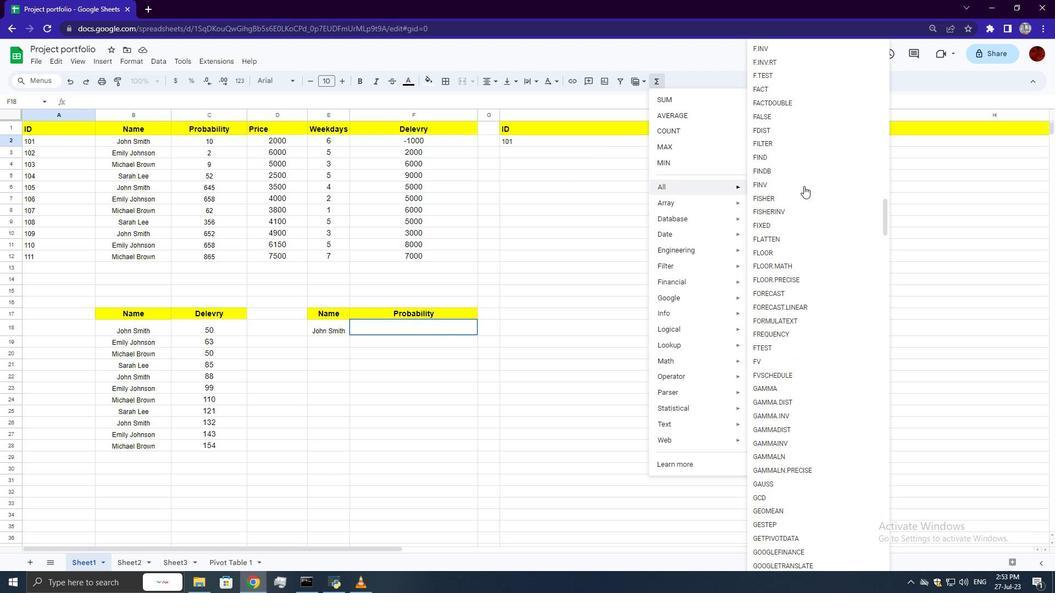 
Action: Mouse scrolled (804, 185) with delta (0, 0)
Screenshot: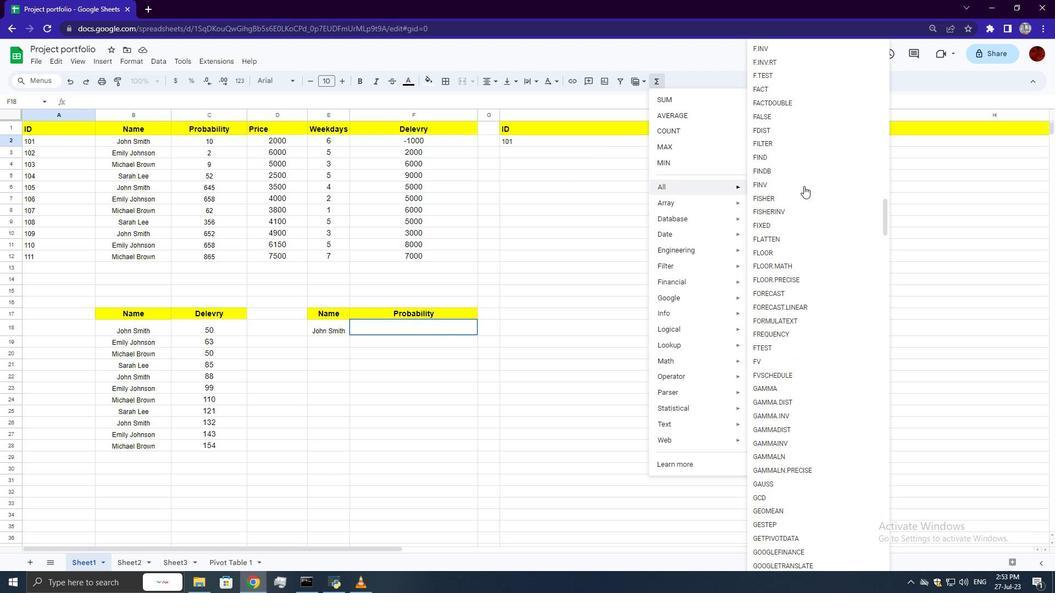 
Action: Mouse scrolled (804, 185) with delta (0, 0)
Screenshot: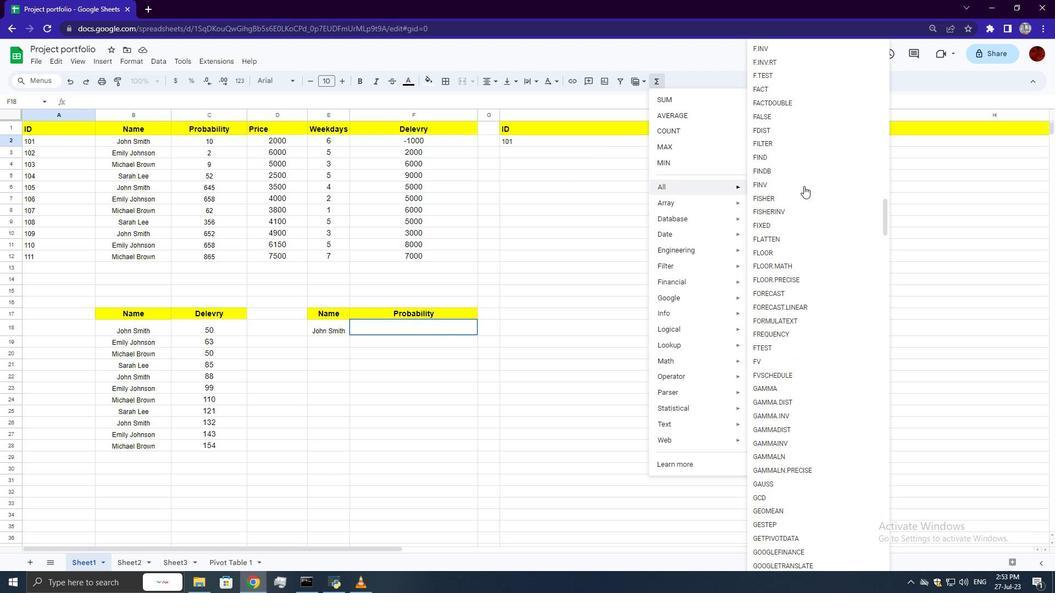 
Action: Mouse scrolled (804, 185) with delta (0, 0)
Screenshot: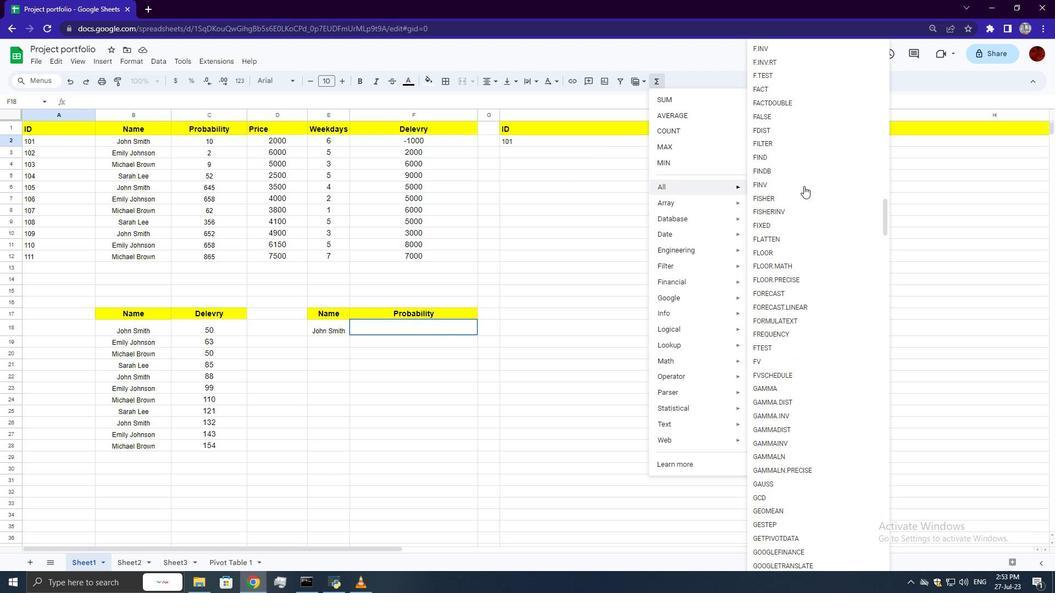 
Action: Mouse scrolled (804, 185) with delta (0, 0)
Screenshot: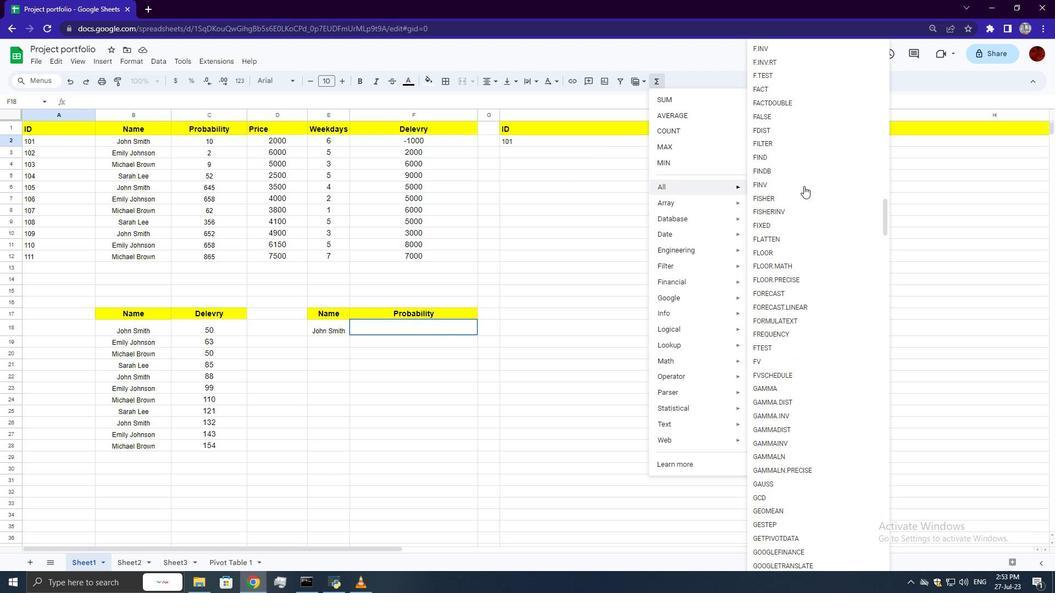 
Action: Mouse scrolled (804, 185) with delta (0, 0)
Screenshot: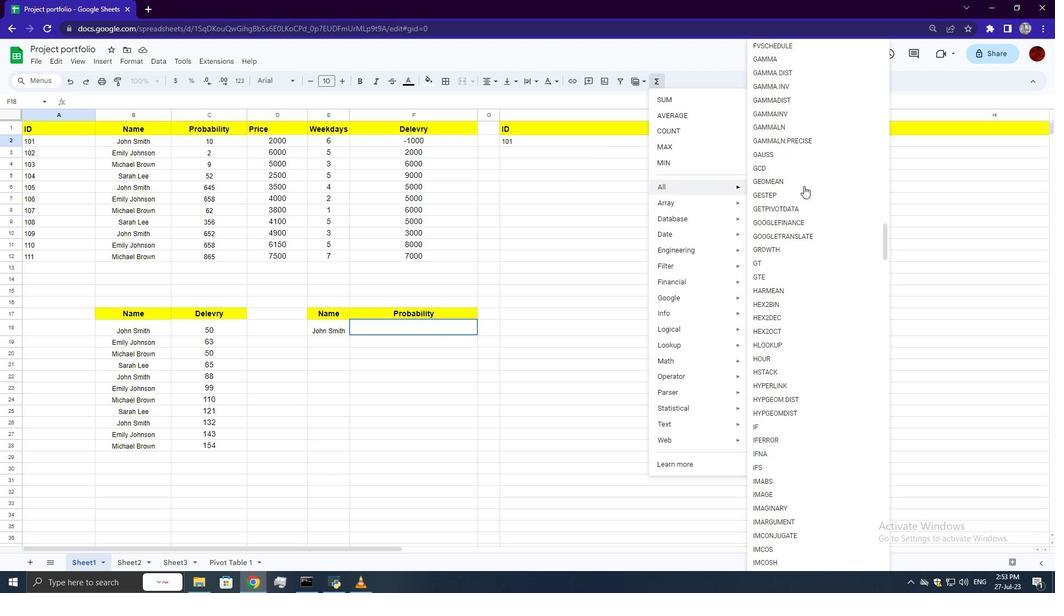 
Action: Mouse scrolled (804, 185) with delta (0, 0)
Screenshot: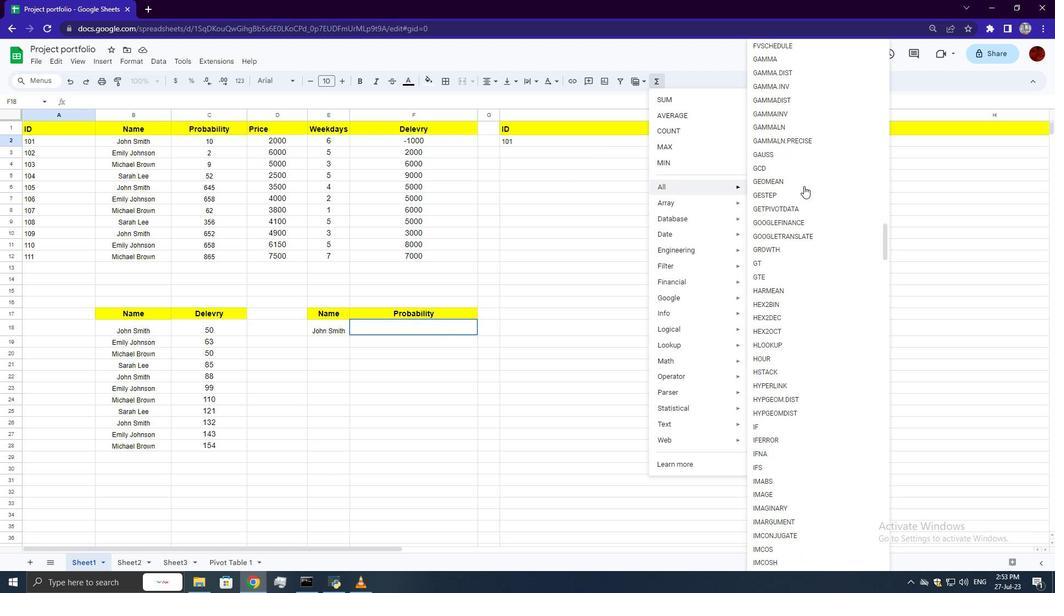 
Action: Mouse scrolled (804, 185) with delta (0, 0)
Screenshot: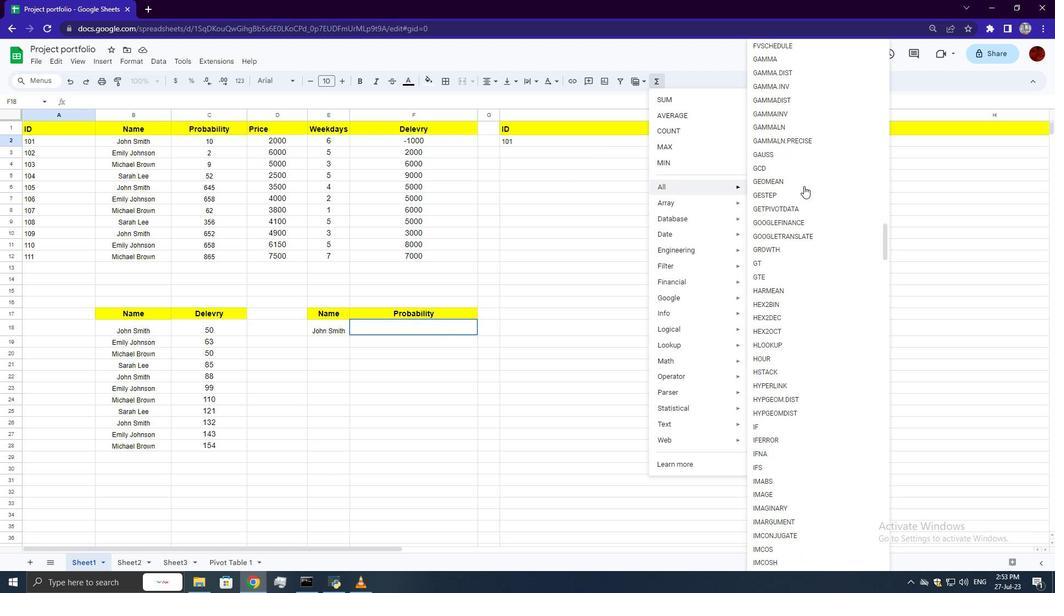 
Action: Mouse scrolled (804, 185) with delta (0, 0)
Screenshot: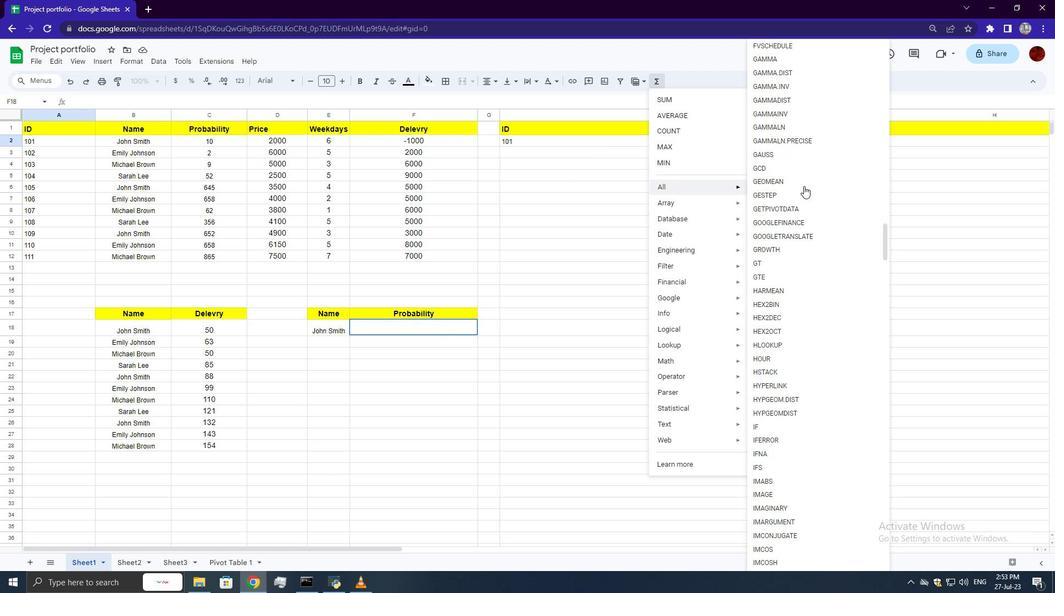 
Action: Mouse scrolled (804, 185) with delta (0, 0)
Screenshot: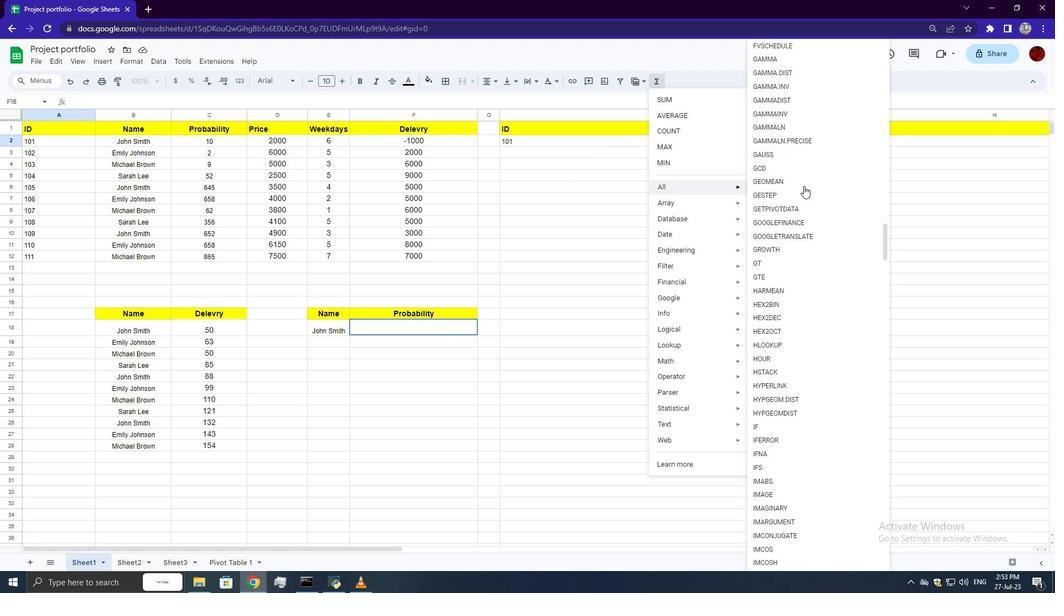 
Action: Mouse scrolled (804, 185) with delta (0, 0)
Screenshot: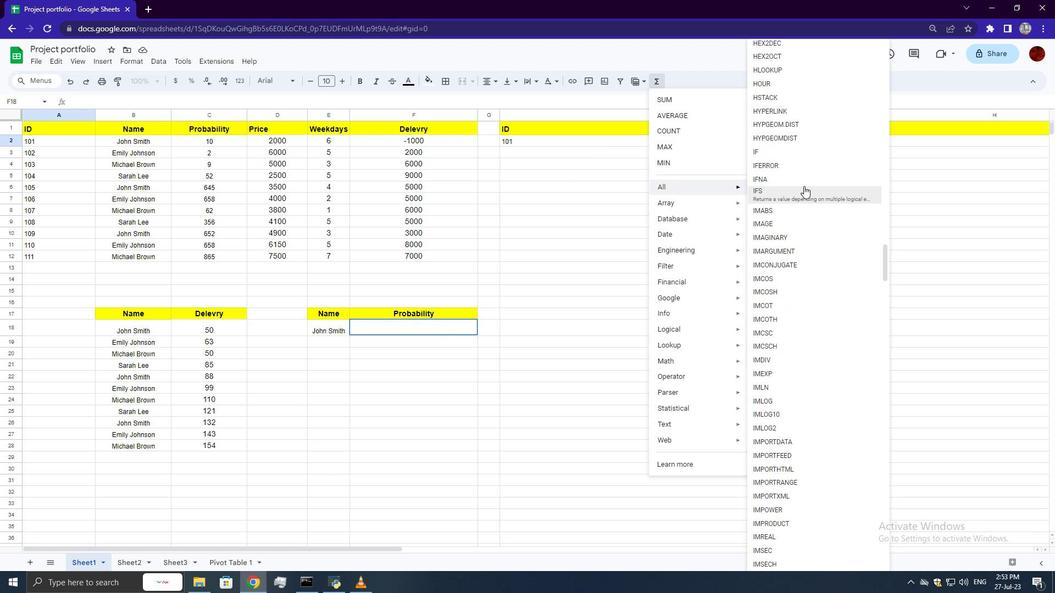 
Action: Mouse scrolled (804, 185) with delta (0, 0)
Screenshot: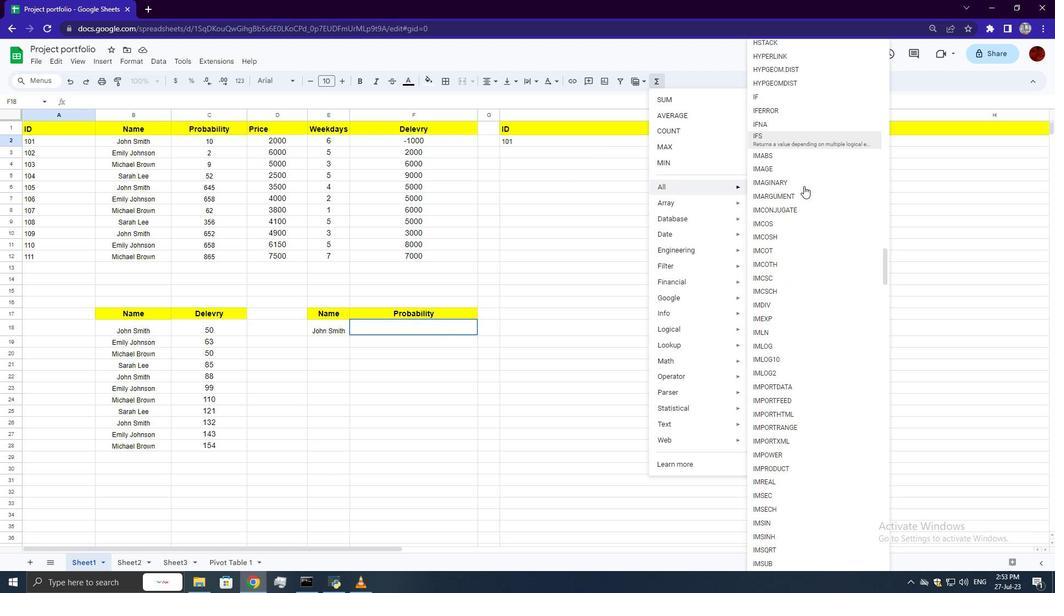 
Action: Mouse scrolled (804, 185) with delta (0, 0)
Screenshot: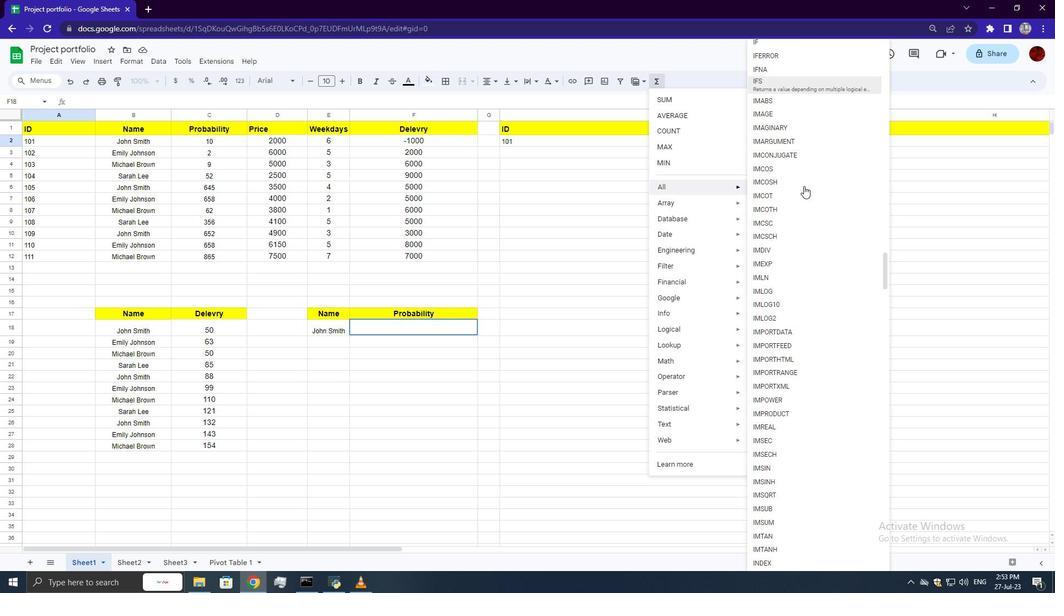 
Action: Mouse scrolled (804, 185) with delta (0, 0)
Screenshot: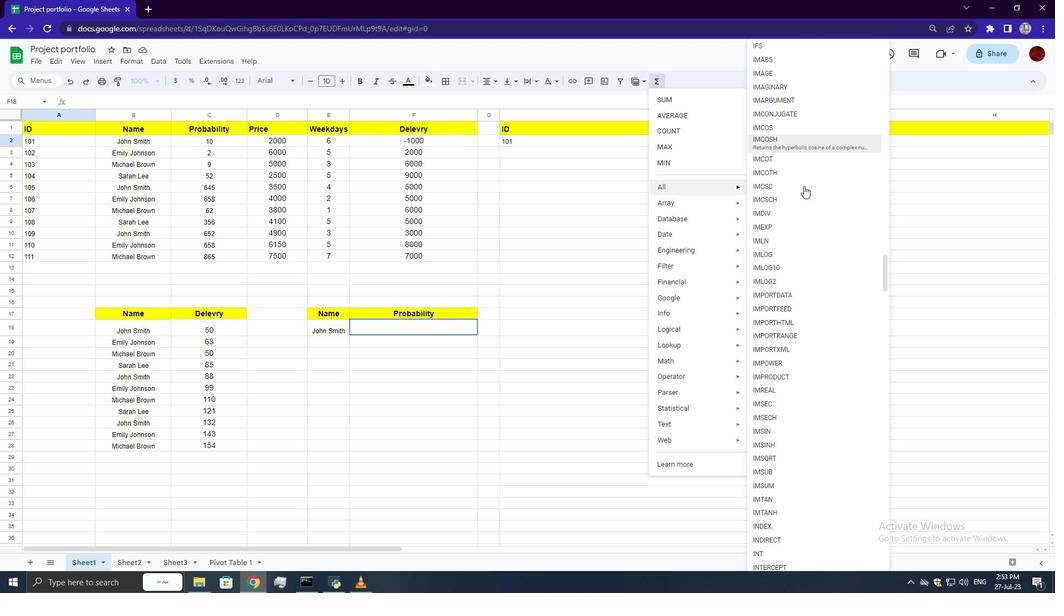 
Action: Mouse scrolled (804, 185) with delta (0, 0)
Screenshot: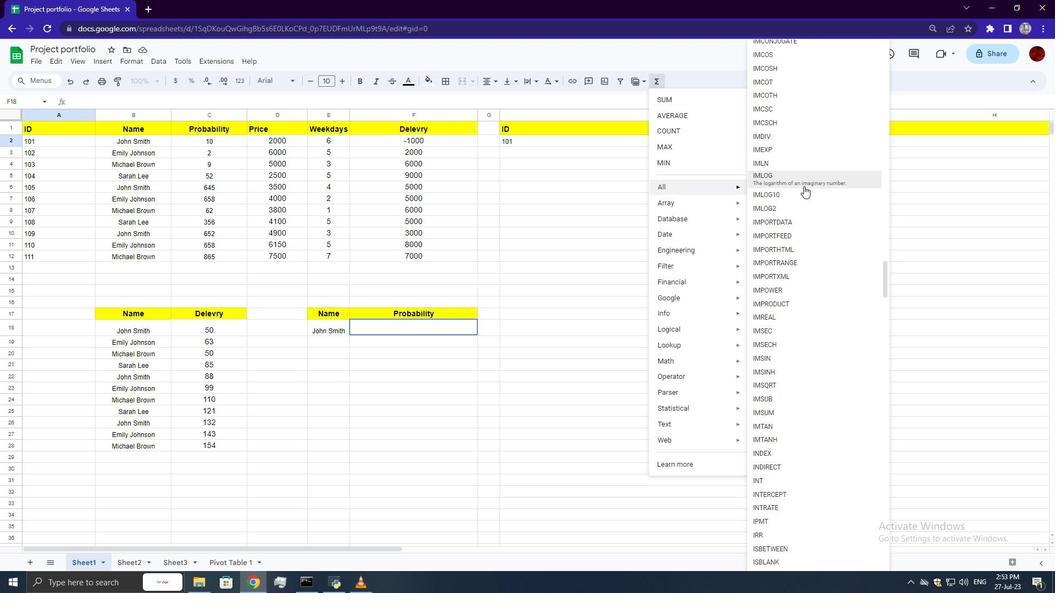 
Action: Mouse scrolled (804, 185) with delta (0, 0)
Screenshot: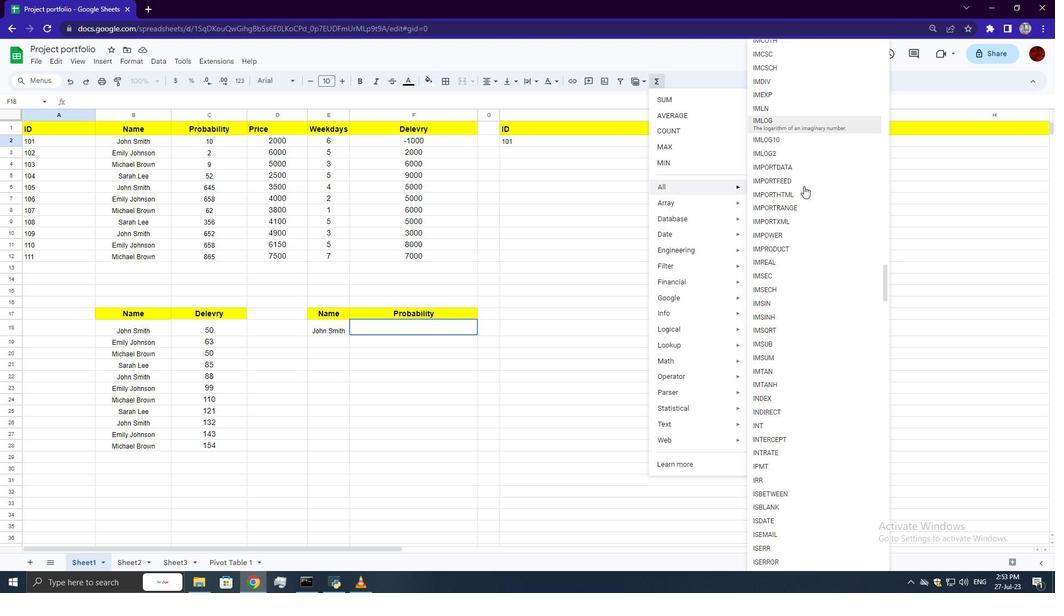 
Action: Mouse scrolled (804, 185) with delta (0, 0)
Screenshot: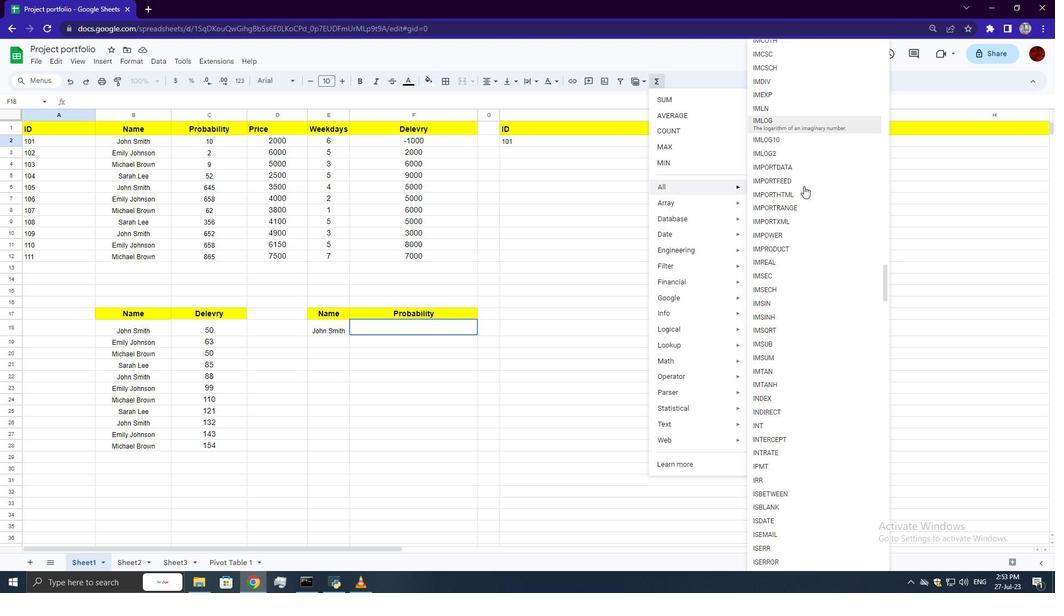 
Action: Mouse moved to (765, 451)
Screenshot: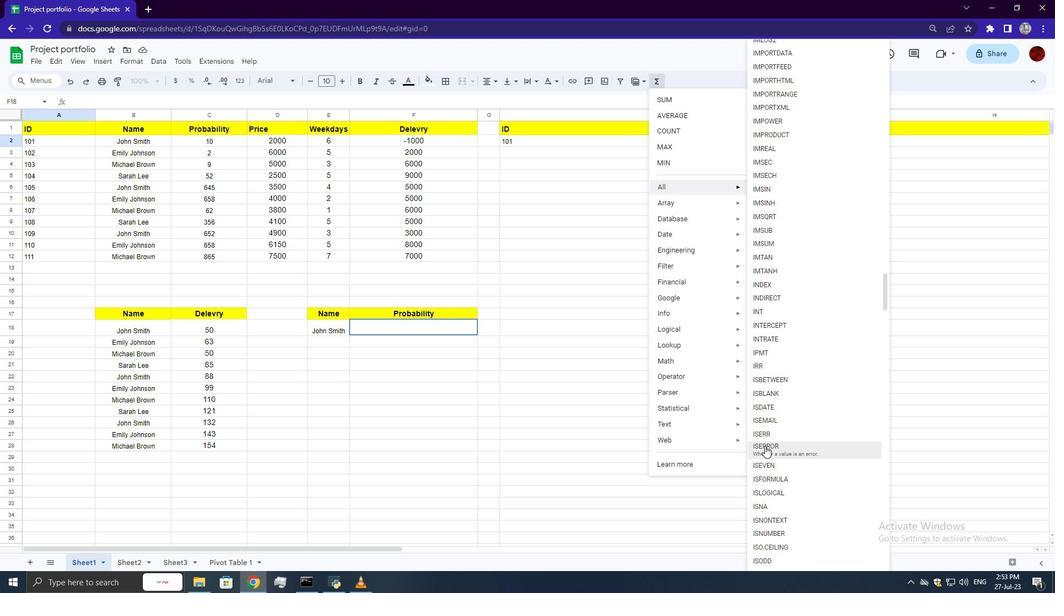 
Action: Mouse pressed left at (765, 451)
Screenshot: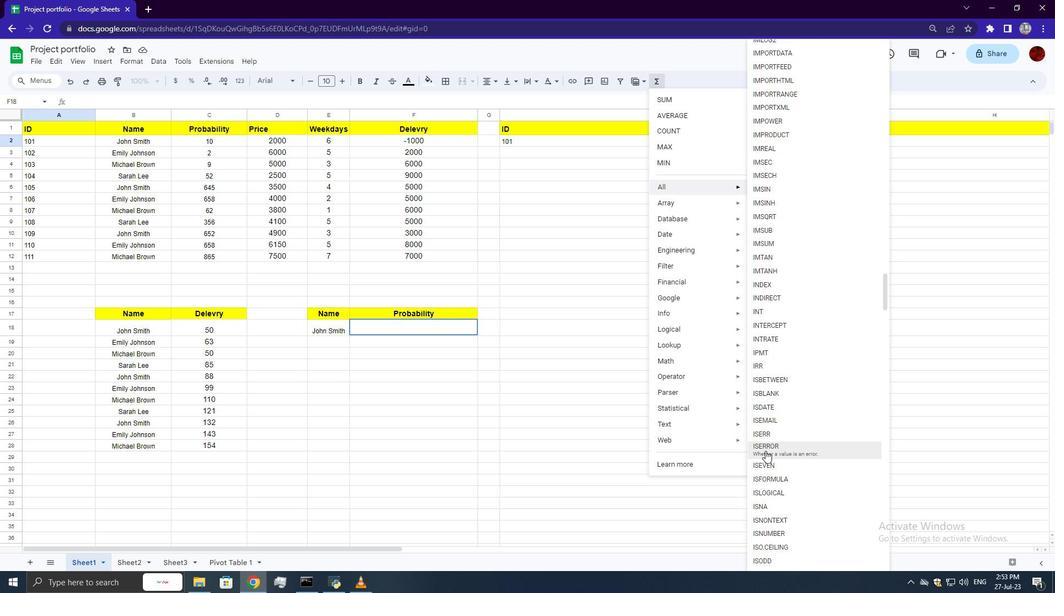 
Action: Mouse moved to (419, 245)
Screenshot: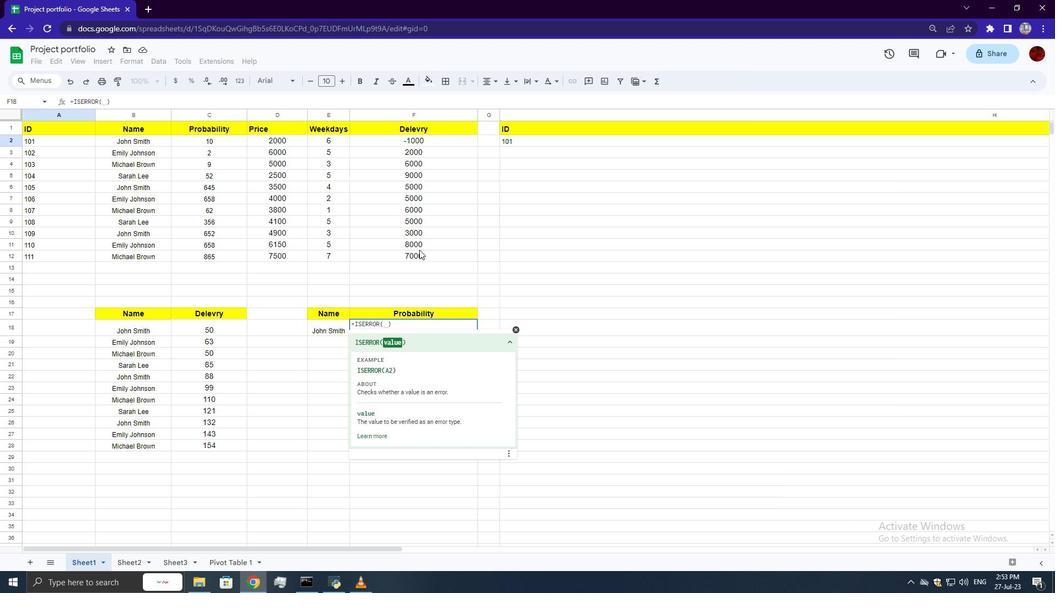 
Action: Mouse pressed left at (419, 245)
Screenshot: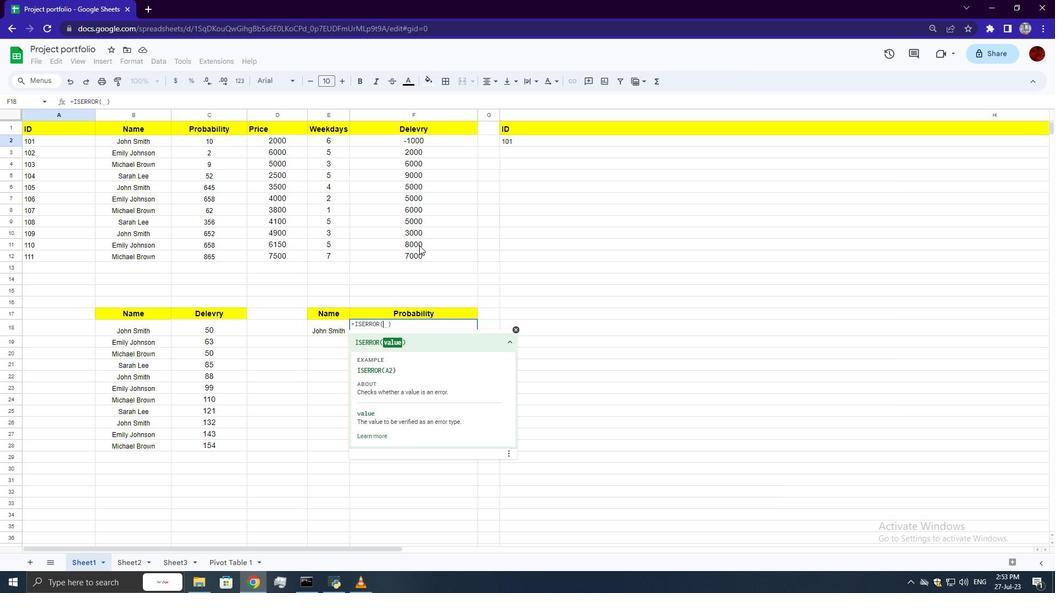 
Action: Key pressed <Key.enter>
Screenshot: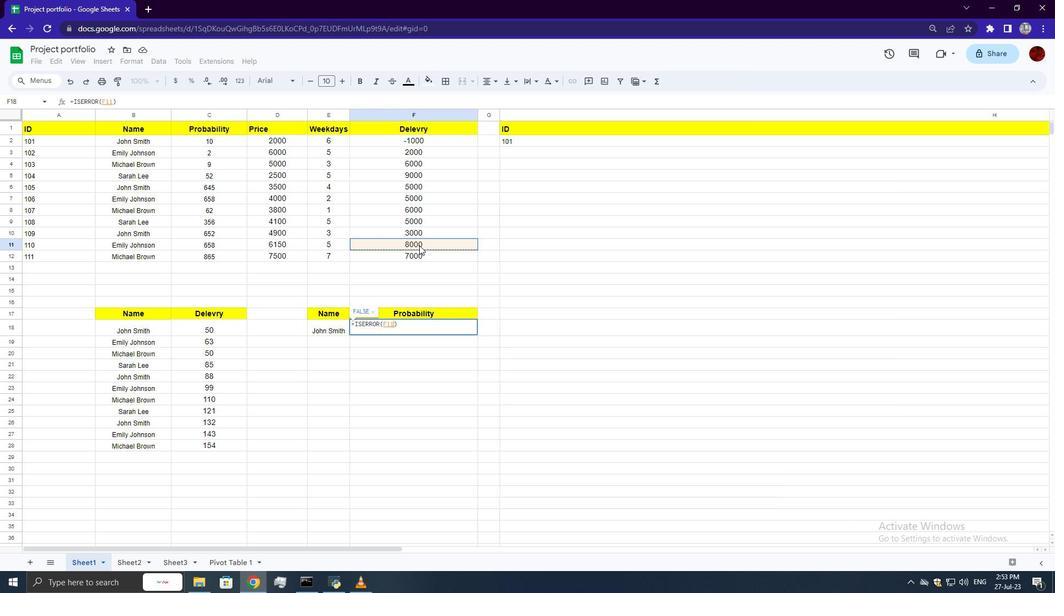 
